 Task: Search one way flight ticket for 3 adults, 3 children in premium economy from Montrose: Montrose Regional Airport to Jacksonville: Albert J. Ellis Airport on 5-3-2023. Choice of flights is Spirit. Number of bags: 1 carry on bag. Price is upto 108000. Outbound departure time preference is 11:45.
Action: Mouse moved to (280, 120)
Screenshot: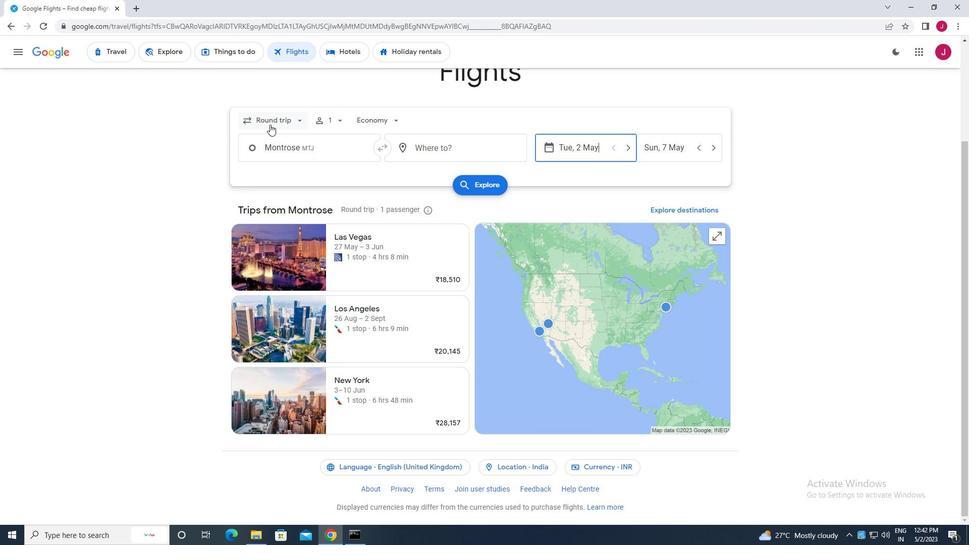 
Action: Mouse pressed left at (280, 120)
Screenshot: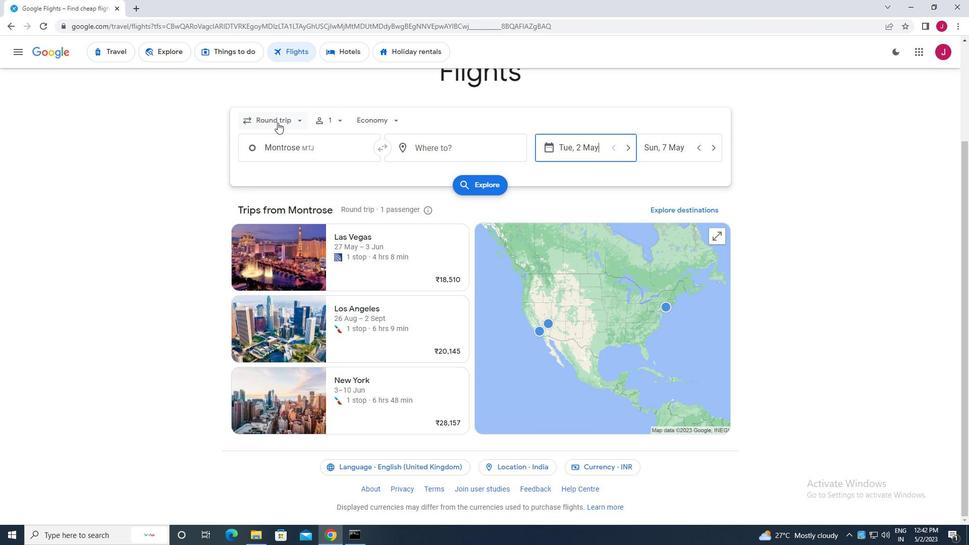 
Action: Mouse moved to (285, 166)
Screenshot: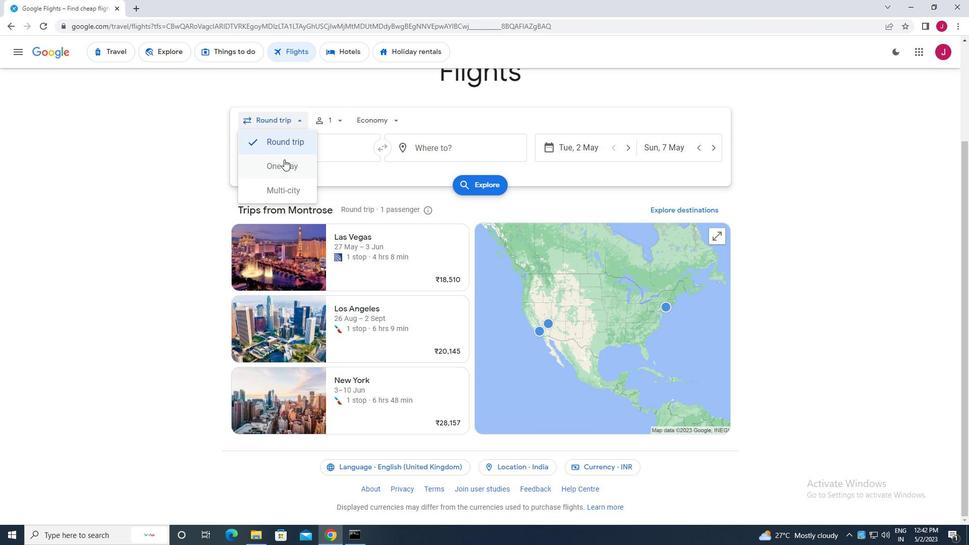 
Action: Mouse pressed left at (285, 166)
Screenshot: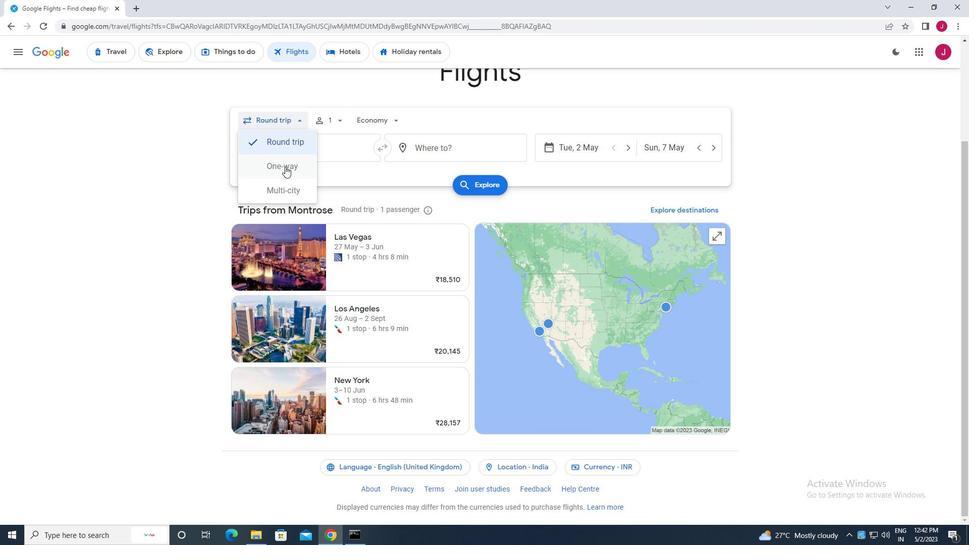 
Action: Mouse moved to (334, 119)
Screenshot: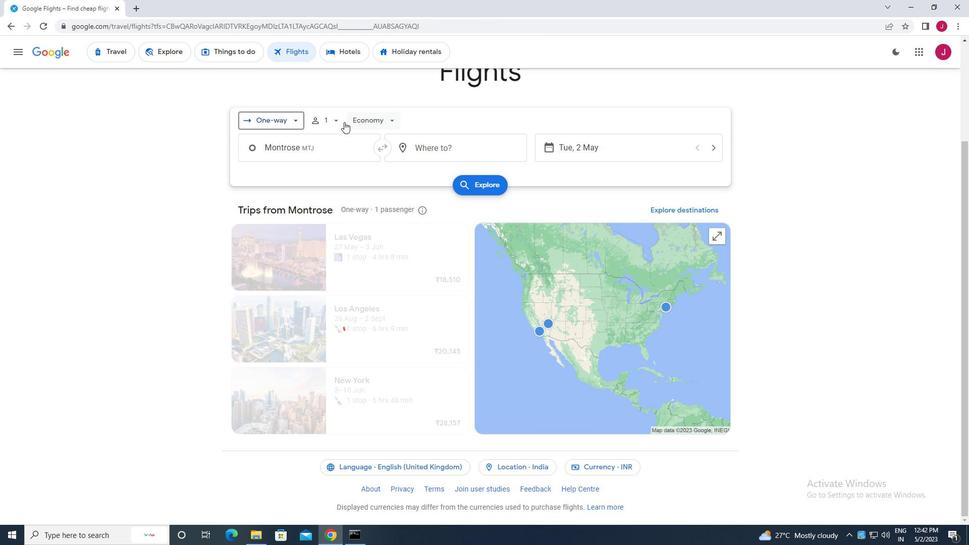 
Action: Mouse pressed left at (334, 119)
Screenshot: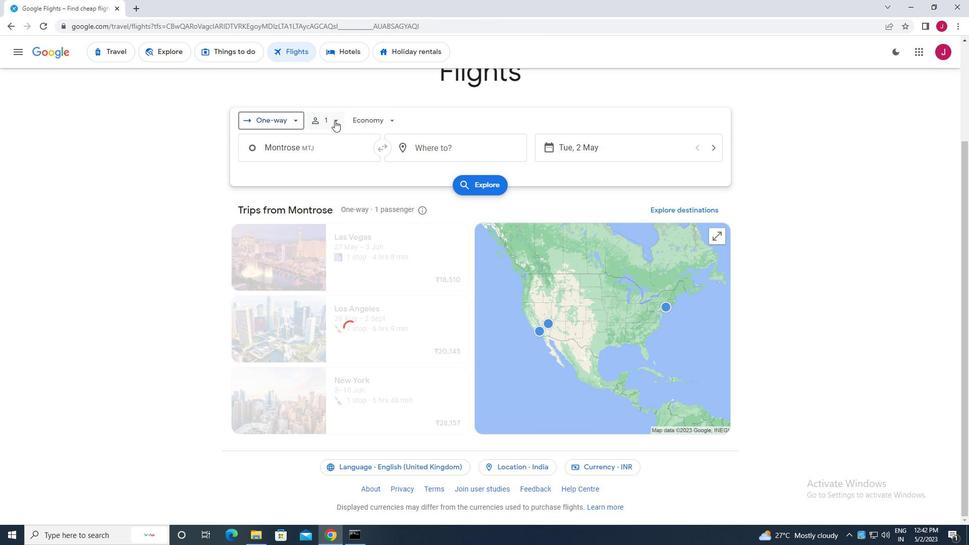 
Action: Mouse moved to (412, 148)
Screenshot: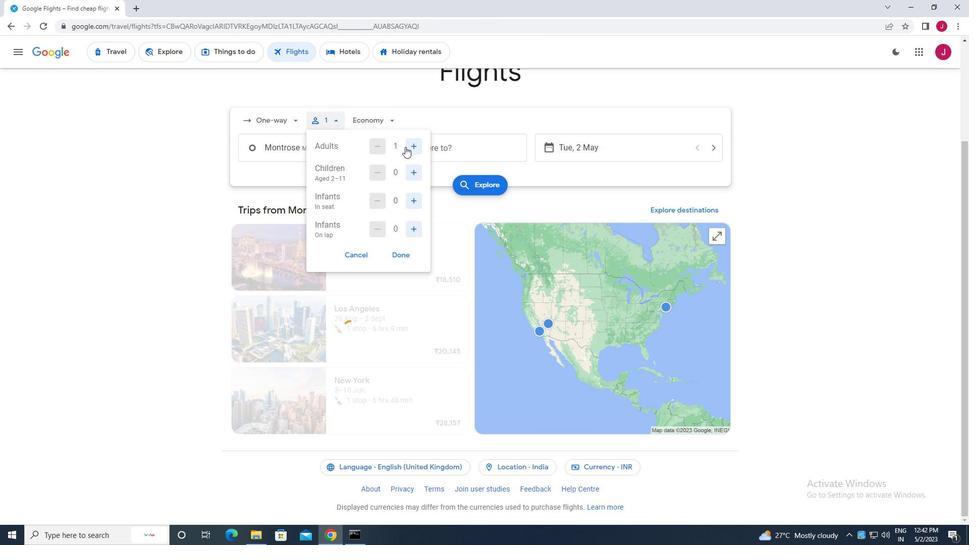 
Action: Mouse pressed left at (412, 148)
Screenshot: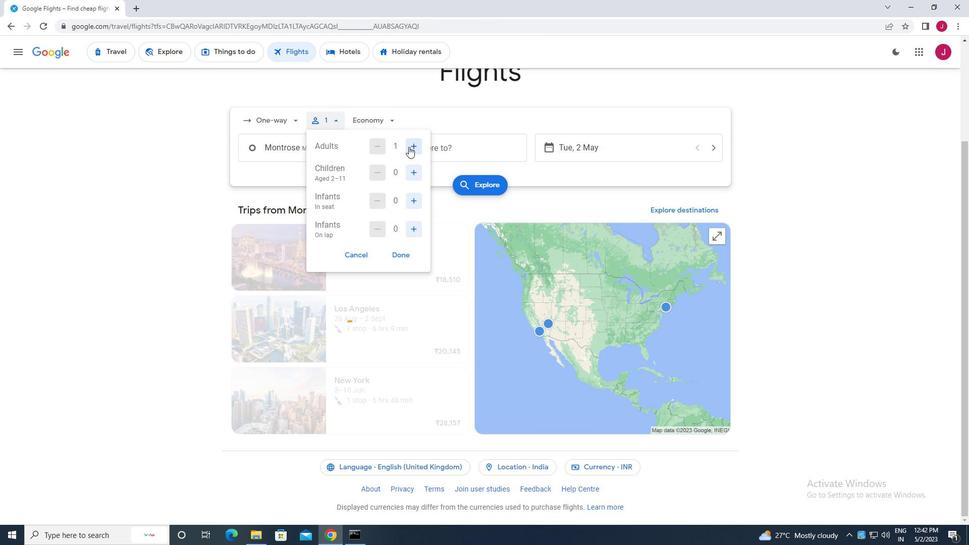 
Action: Mouse pressed left at (412, 148)
Screenshot: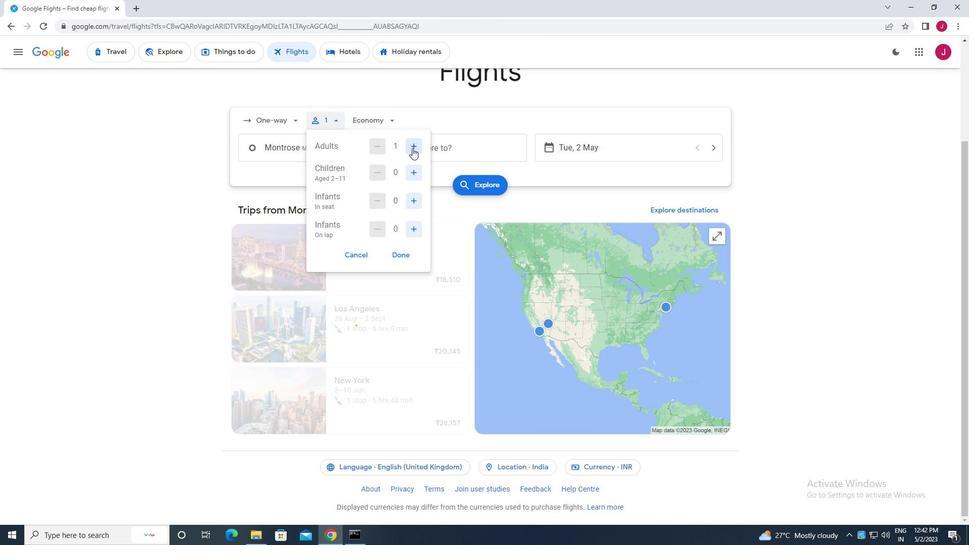 
Action: Mouse moved to (415, 173)
Screenshot: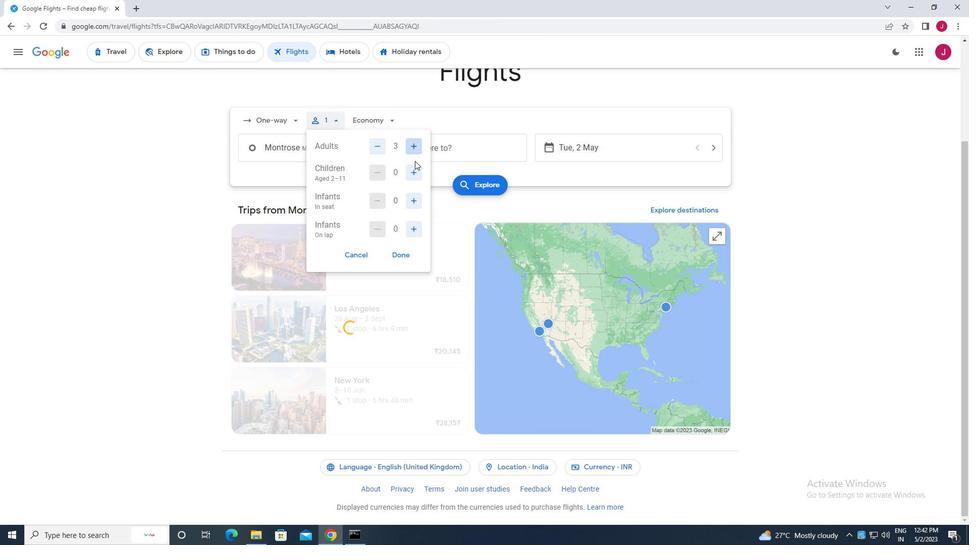 
Action: Mouse pressed left at (415, 173)
Screenshot: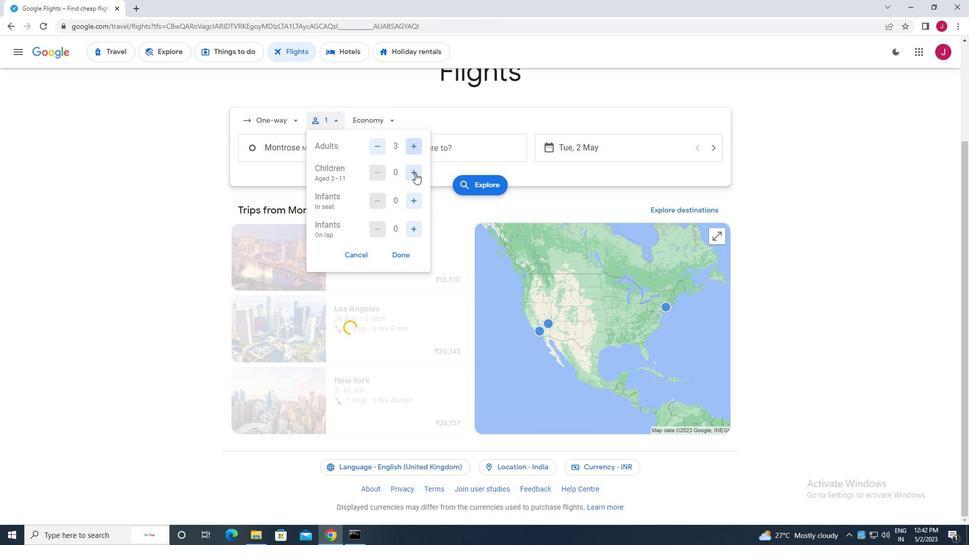 
Action: Mouse moved to (415, 173)
Screenshot: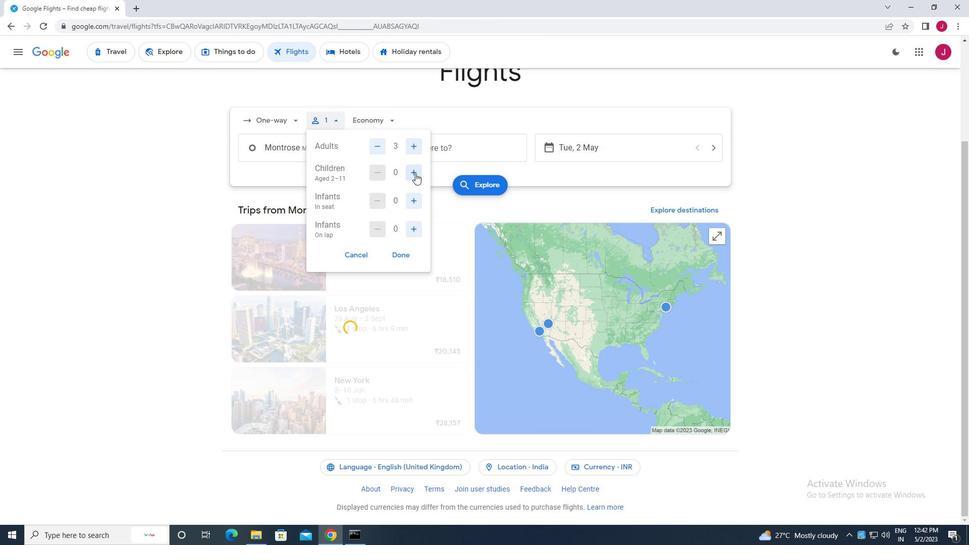 
Action: Mouse pressed left at (415, 173)
Screenshot: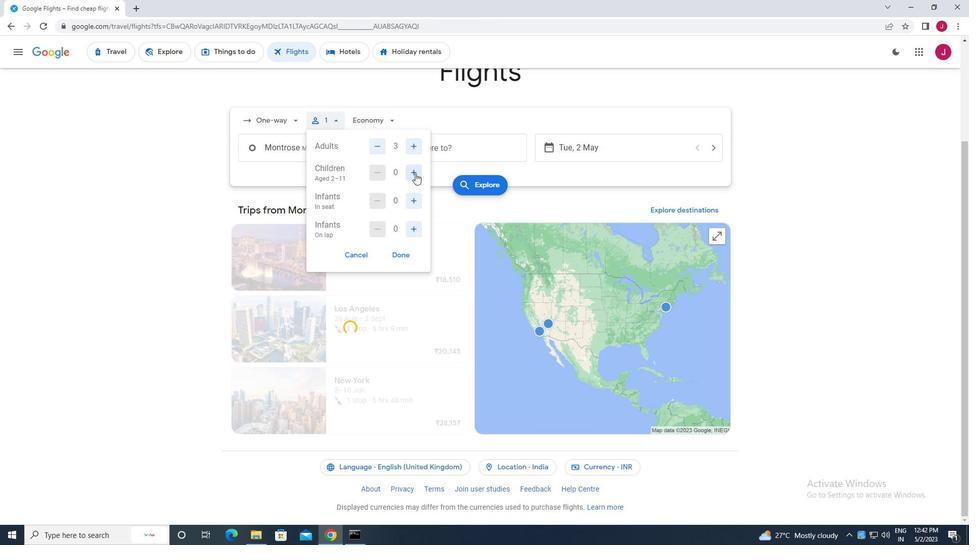 
Action: Mouse pressed left at (415, 173)
Screenshot: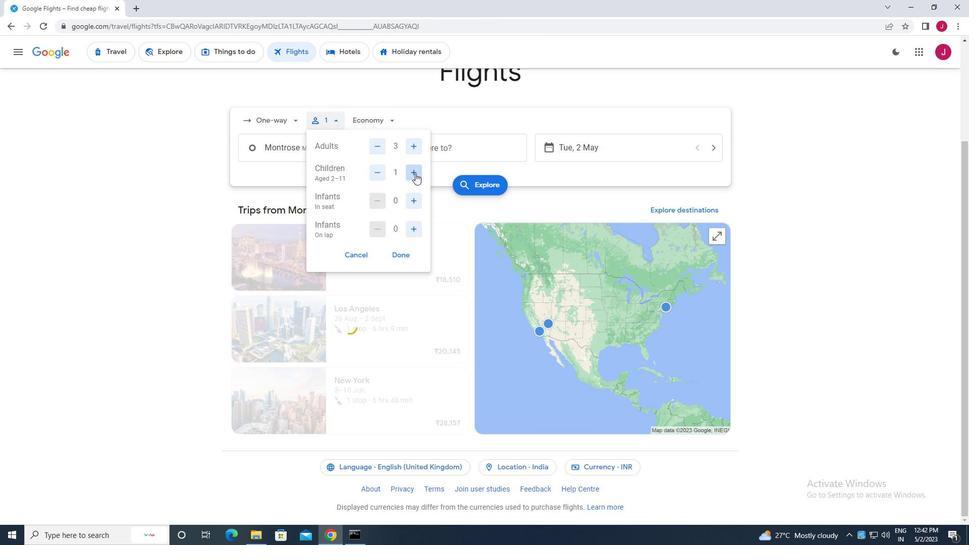 
Action: Mouse moved to (395, 255)
Screenshot: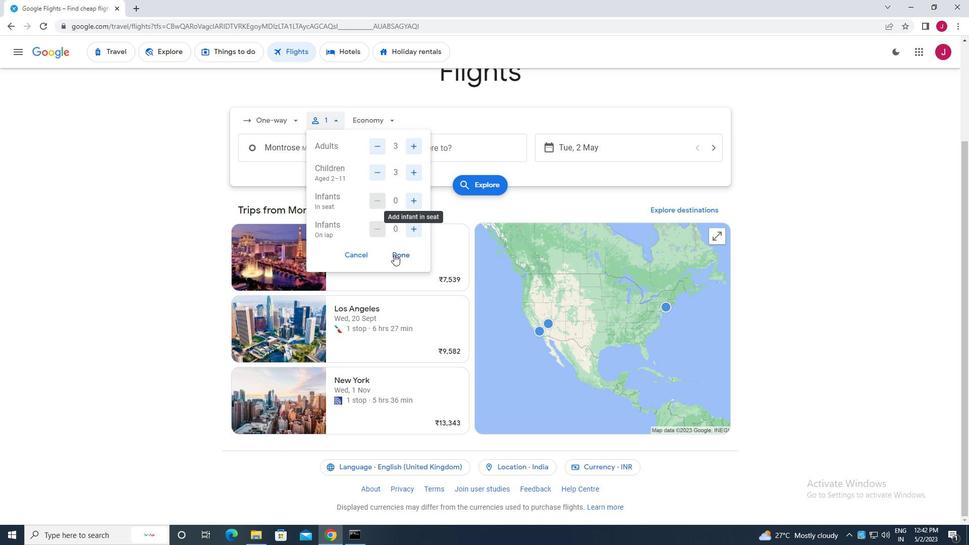 
Action: Mouse pressed left at (395, 255)
Screenshot: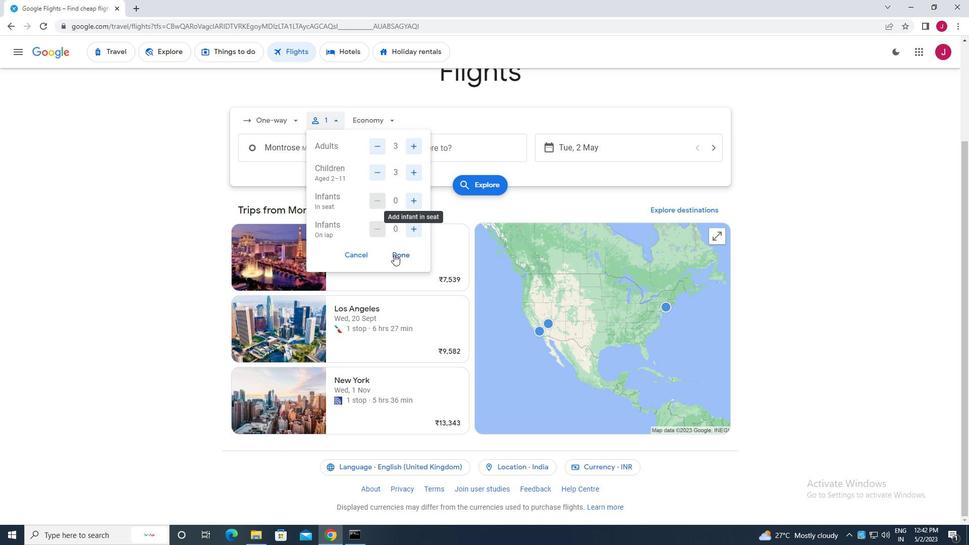 
Action: Mouse moved to (377, 121)
Screenshot: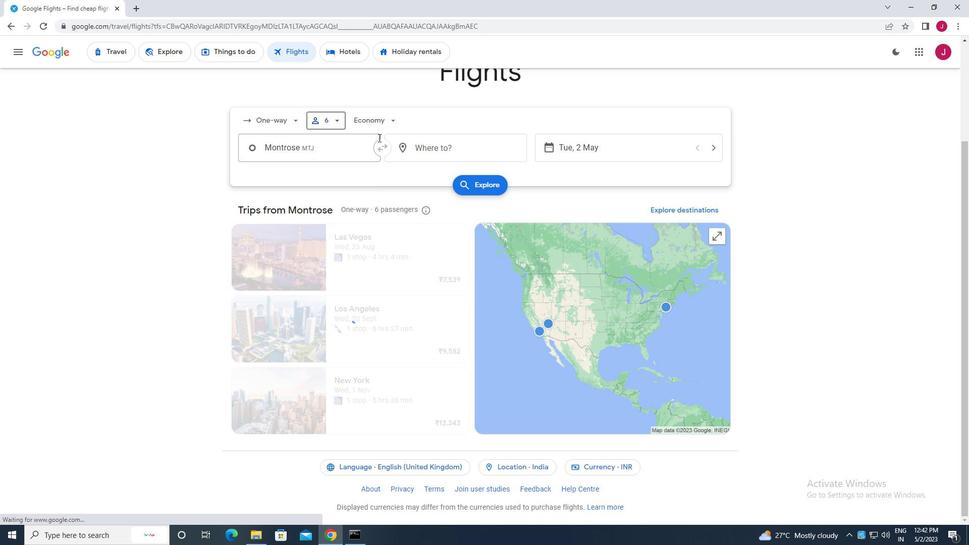 
Action: Mouse pressed left at (377, 121)
Screenshot: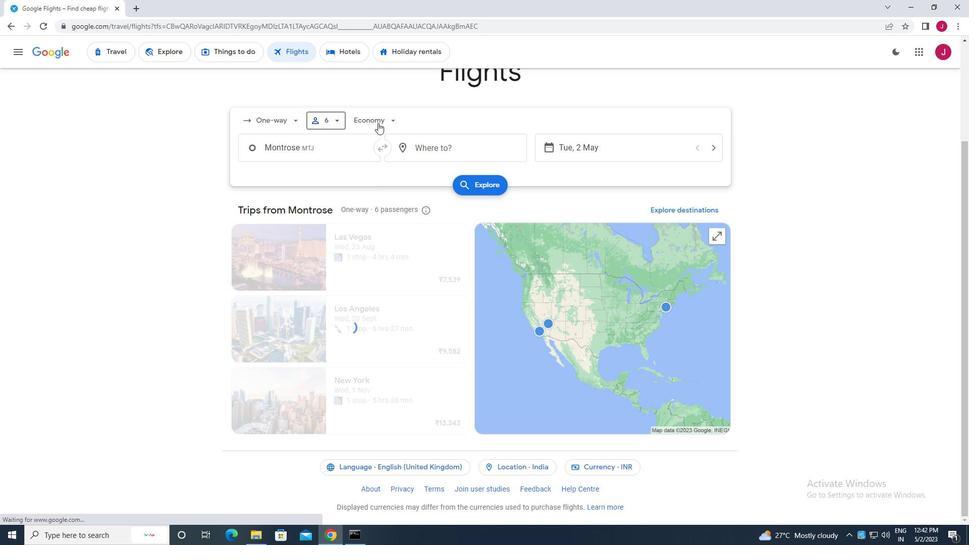 
Action: Mouse moved to (389, 164)
Screenshot: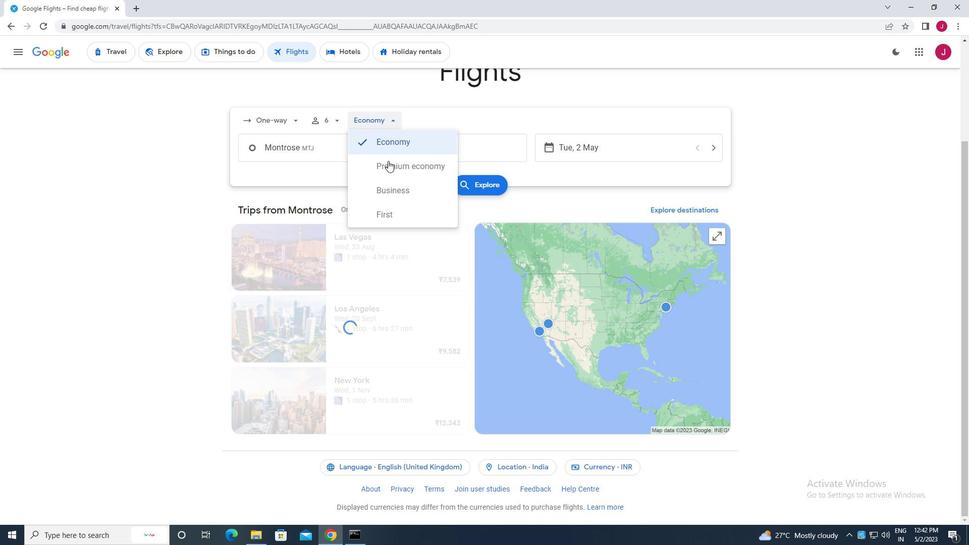 
Action: Mouse pressed left at (389, 164)
Screenshot: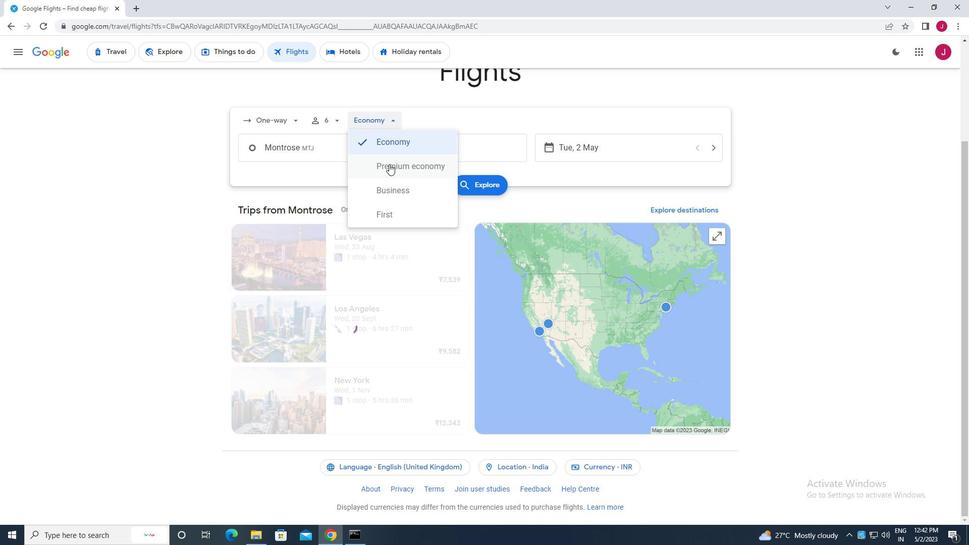 
Action: Mouse moved to (347, 147)
Screenshot: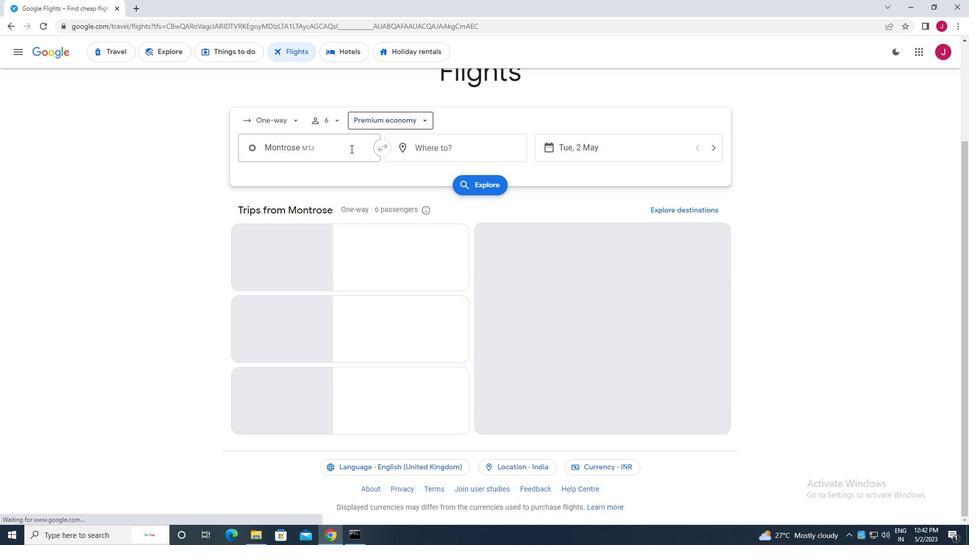
Action: Mouse pressed left at (347, 147)
Screenshot: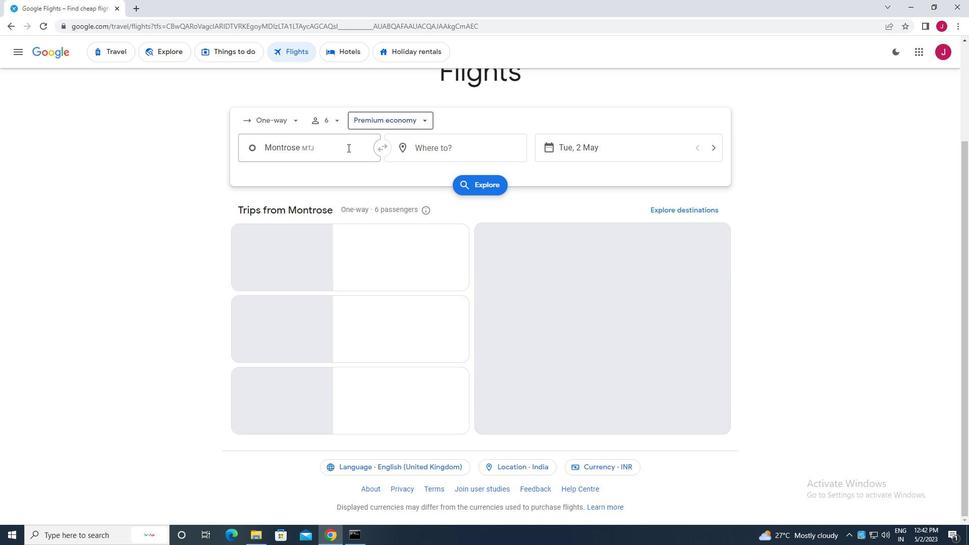
Action: Mouse moved to (347, 147)
Screenshot: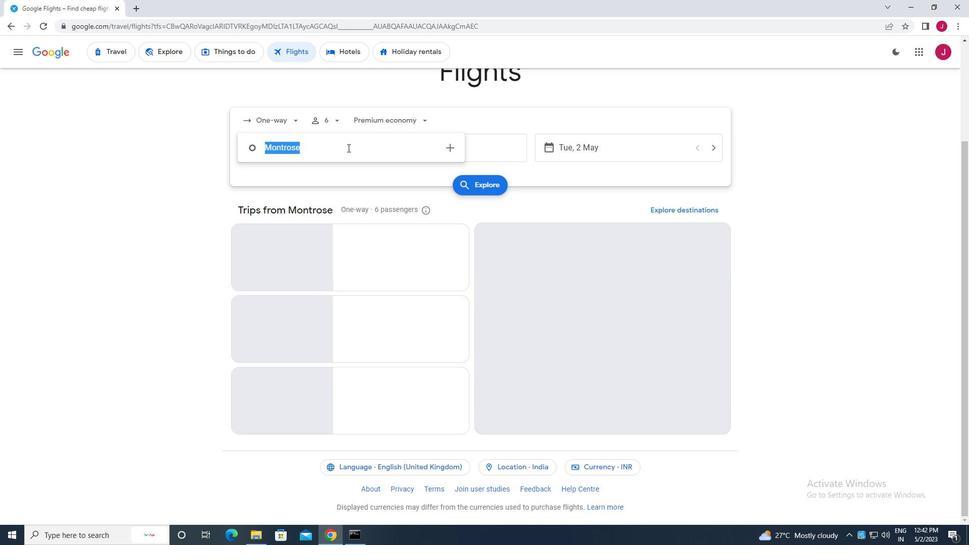 
Action: Key pressed montrose
Screenshot: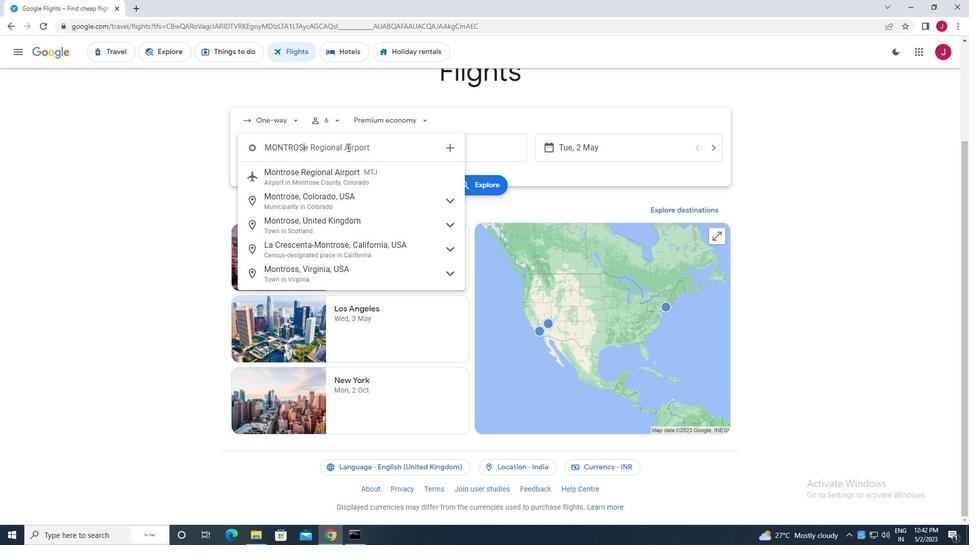 
Action: Mouse moved to (356, 178)
Screenshot: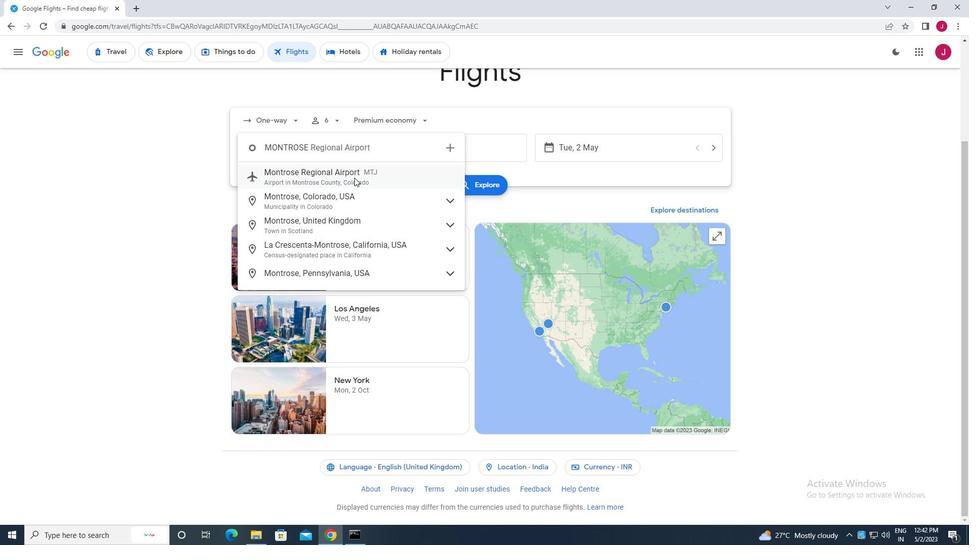 
Action: Mouse pressed left at (356, 178)
Screenshot: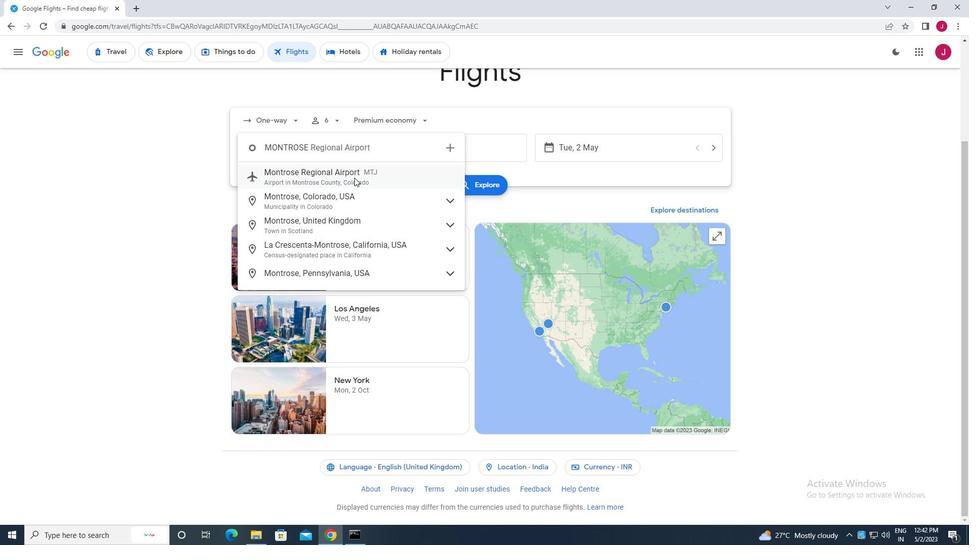 
Action: Mouse moved to (438, 145)
Screenshot: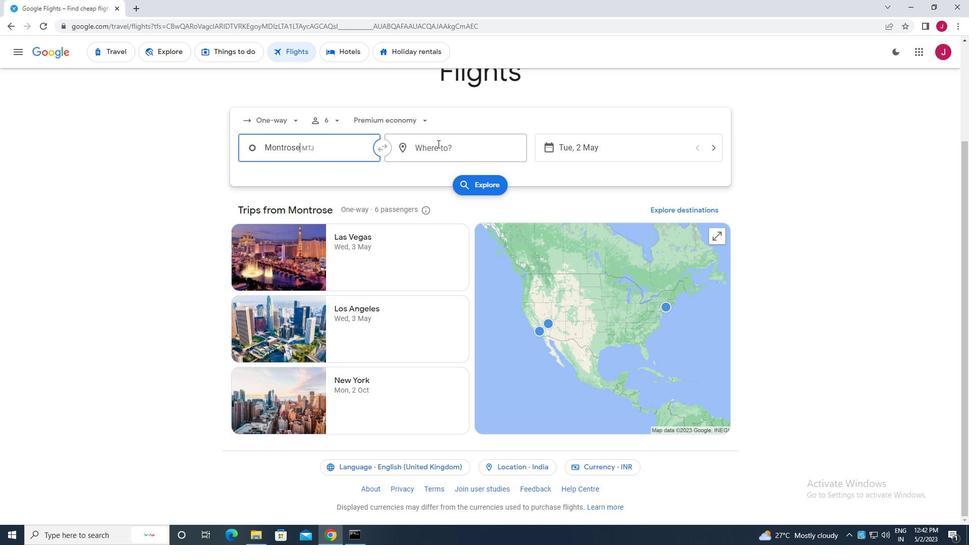
Action: Mouse pressed left at (438, 145)
Screenshot: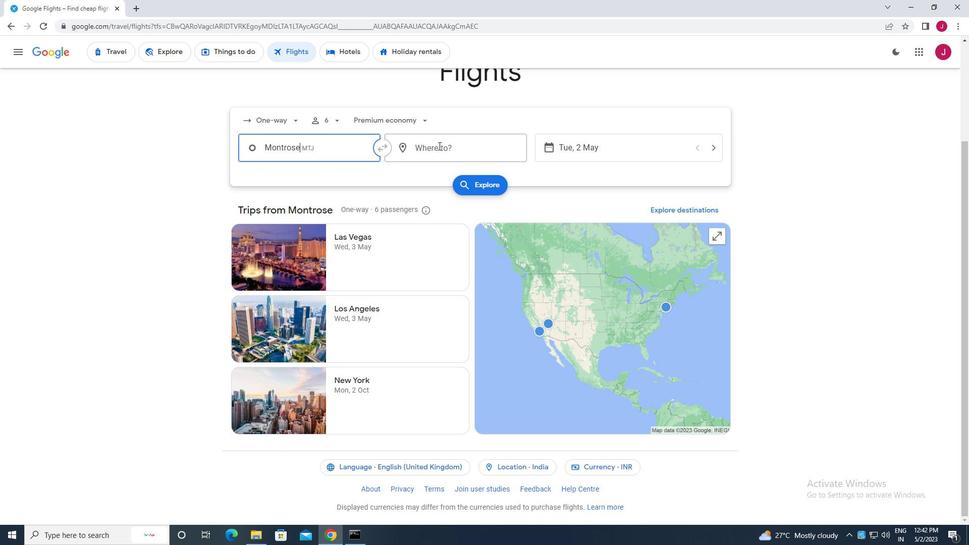 
Action: Key pressed albert<Key.space>
Screenshot: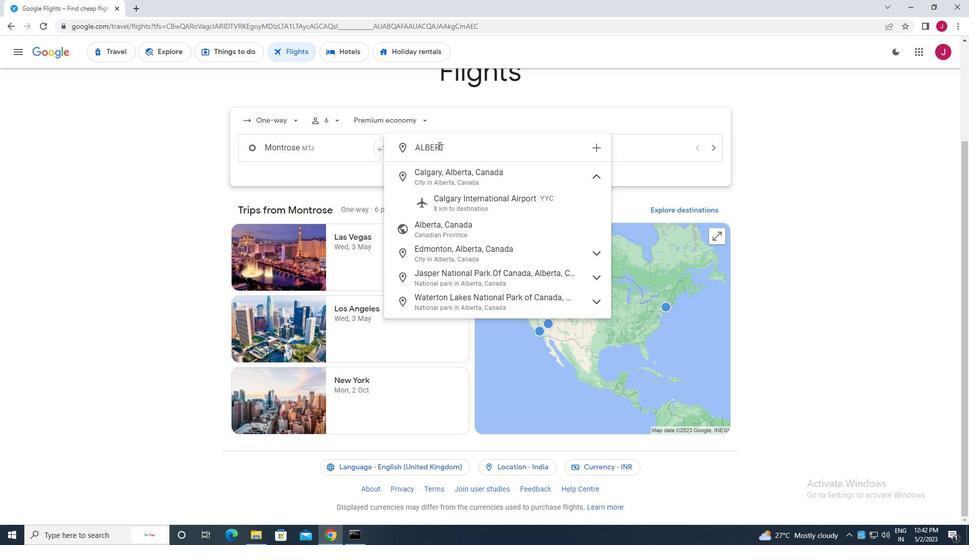 
Action: Mouse moved to (469, 181)
Screenshot: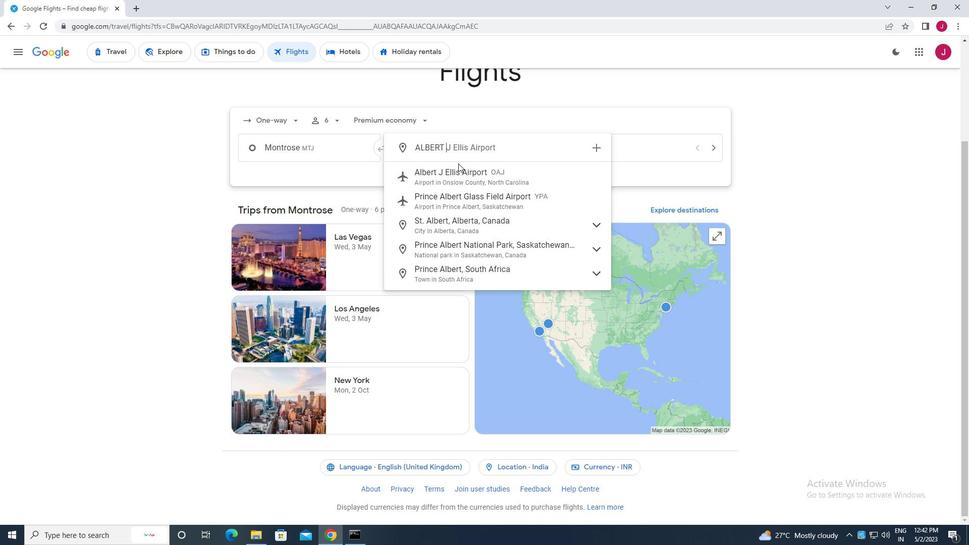 
Action: Mouse pressed left at (469, 181)
Screenshot: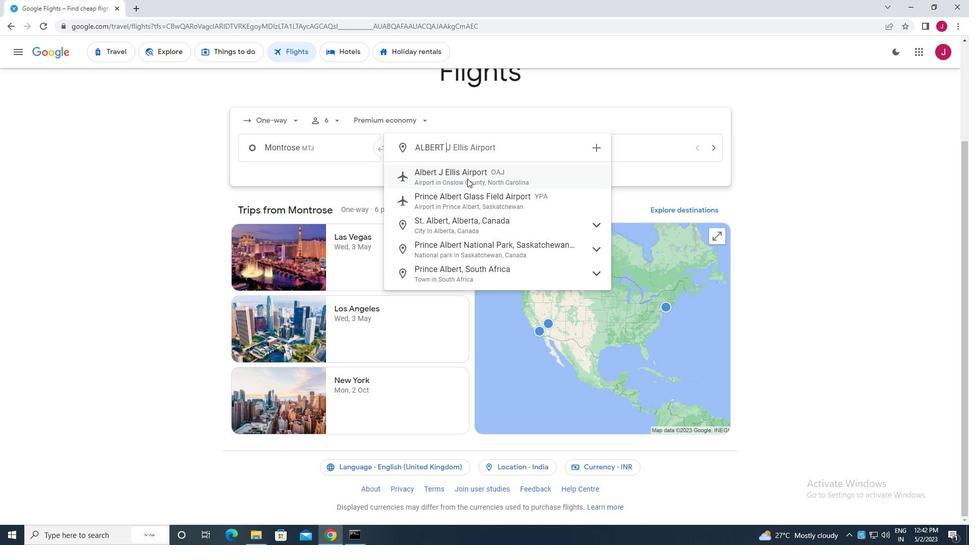 
Action: Mouse moved to (583, 154)
Screenshot: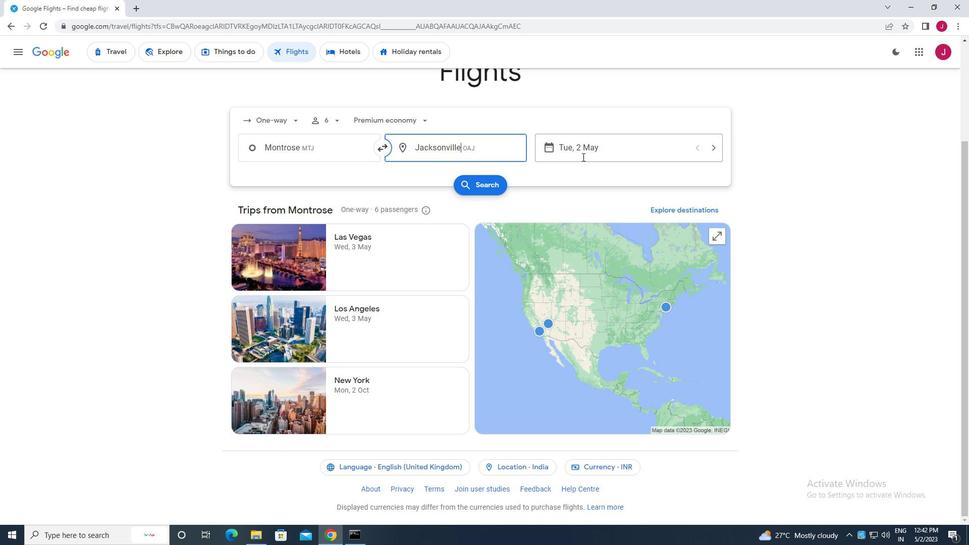 
Action: Mouse pressed left at (583, 154)
Screenshot: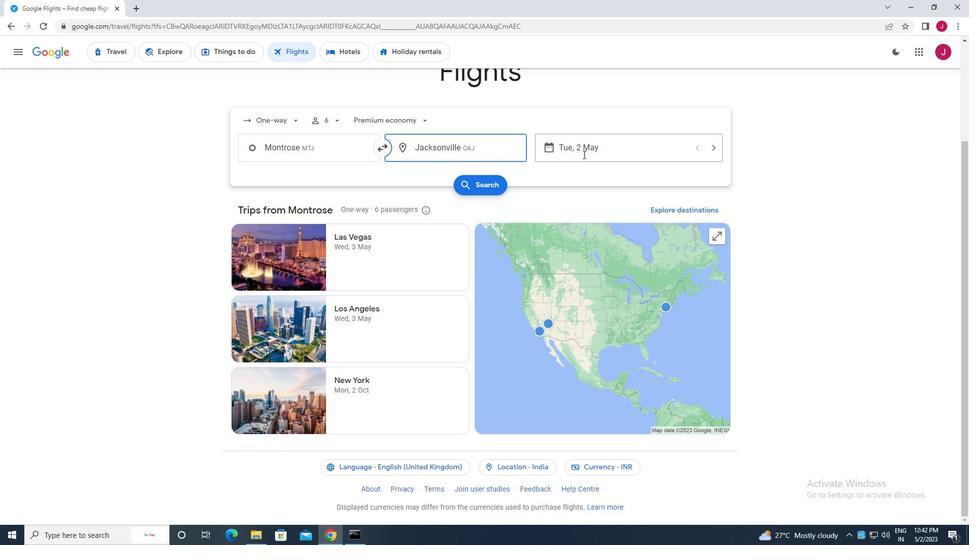 
Action: Mouse moved to (438, 230)
Screenshot: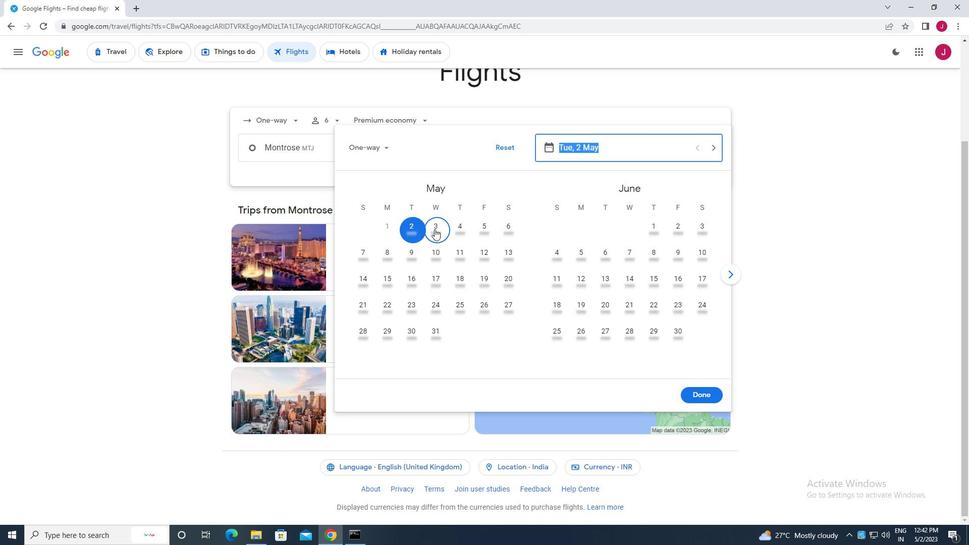 
Action: Mouse pressed left at (438, 230)
Screenshot: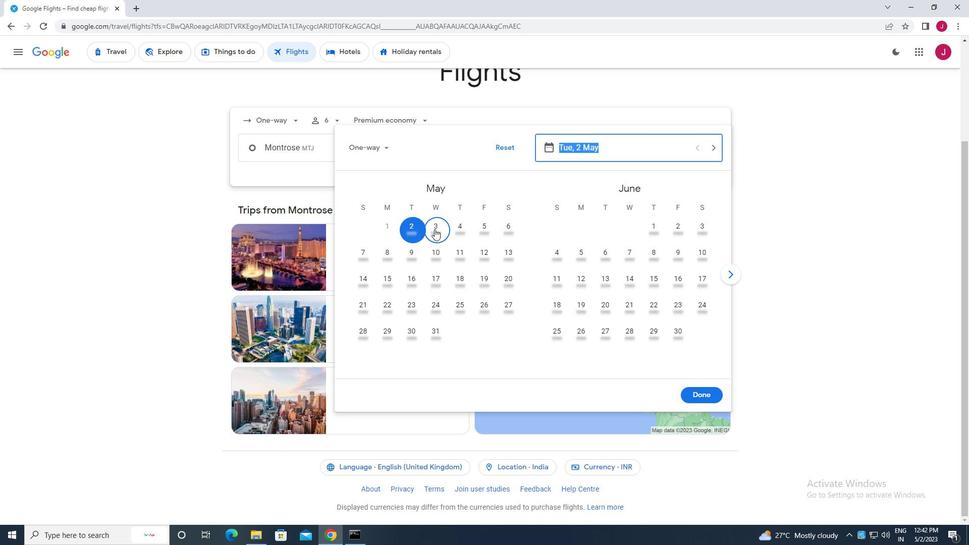 
Action: Mouse moved to (699, 398)
Screenshot: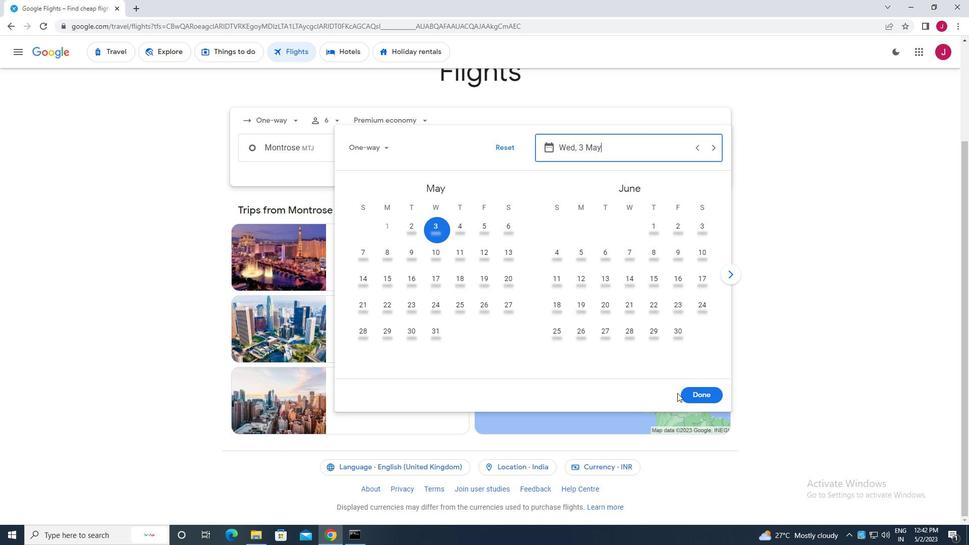 
Action: Mouse pressed left at (699, 398)
Screenshot: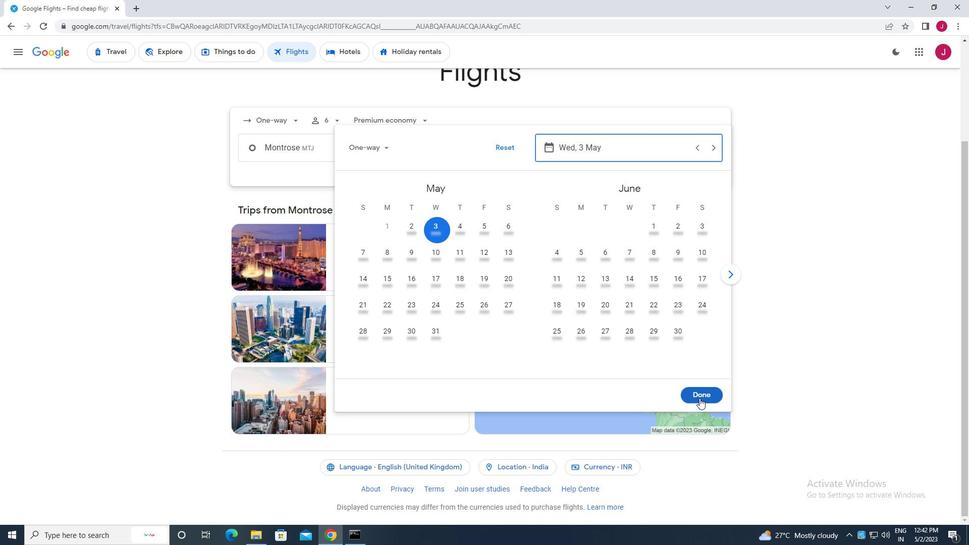
Action: Mouse moved to (496, 184)
Screenshot: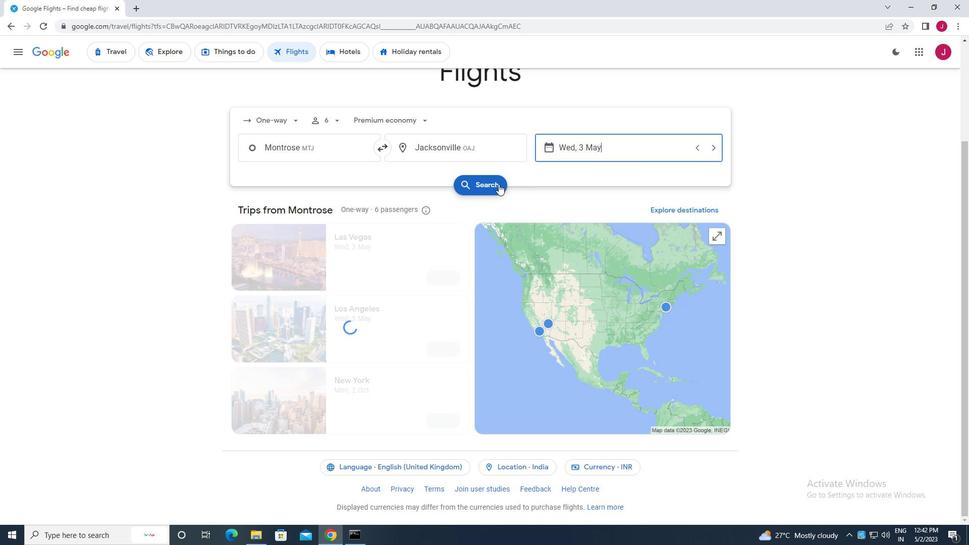 
Action: Mouse pressed left at (496, 184)
Screenshot: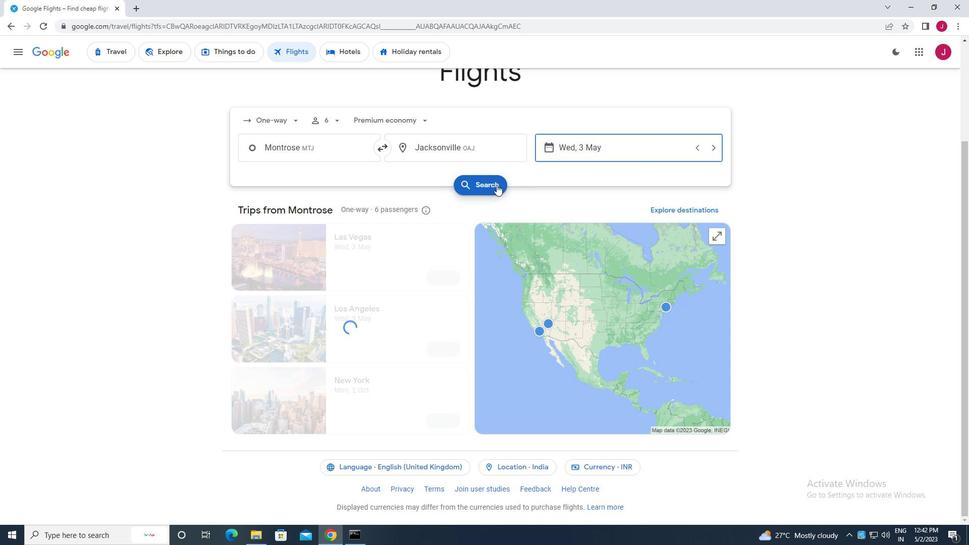 
Action: Mouse moved to (265, 146)
Screenshot: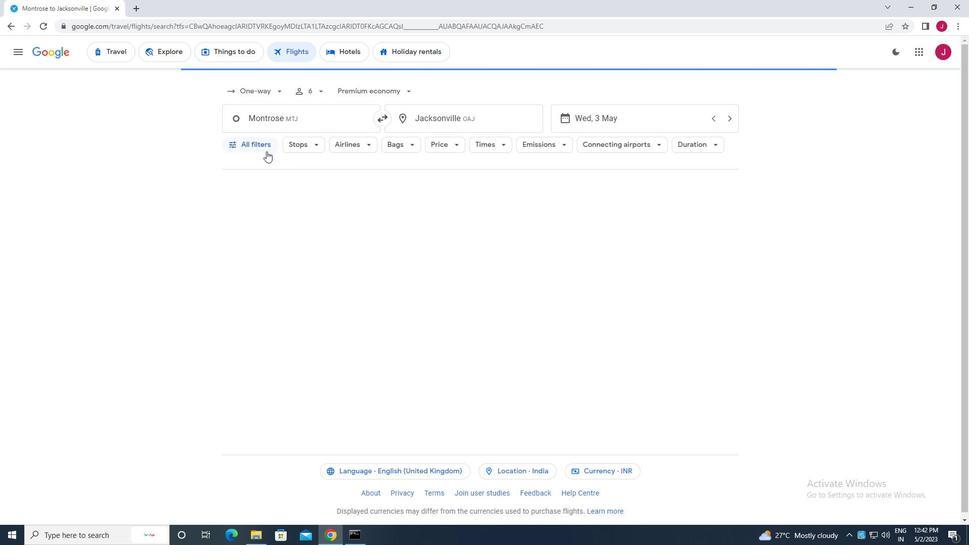
Action: Mouse pressed left at (265, 146)
Screenshot: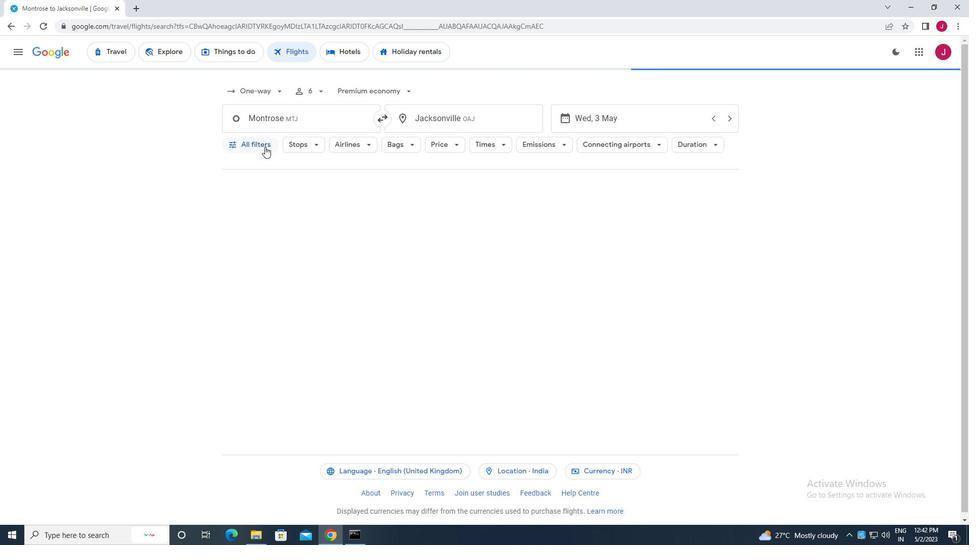 
Action: Mouse moved to (297, 226)
Screenshot: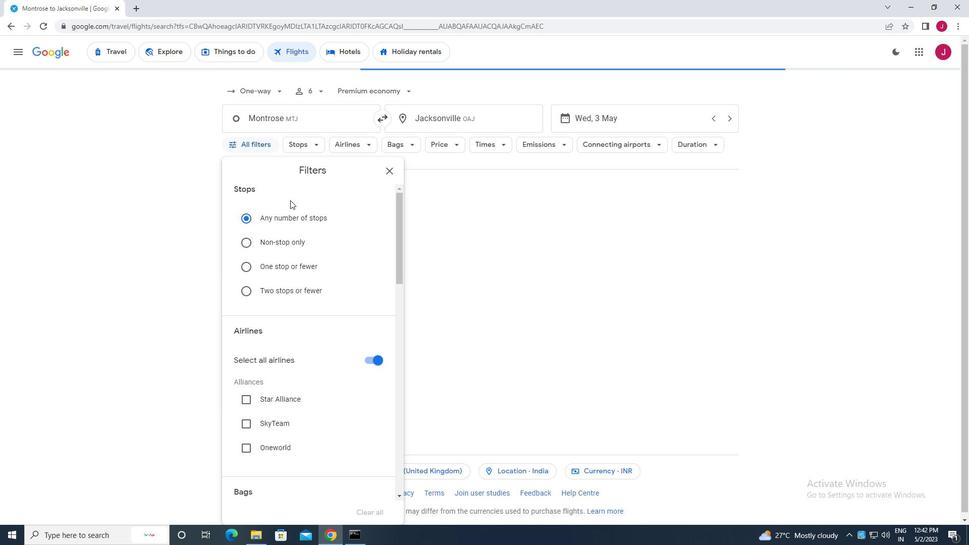 
Action: Mouse scrolled (297, 226) with delta (0, 0)
Screenshot: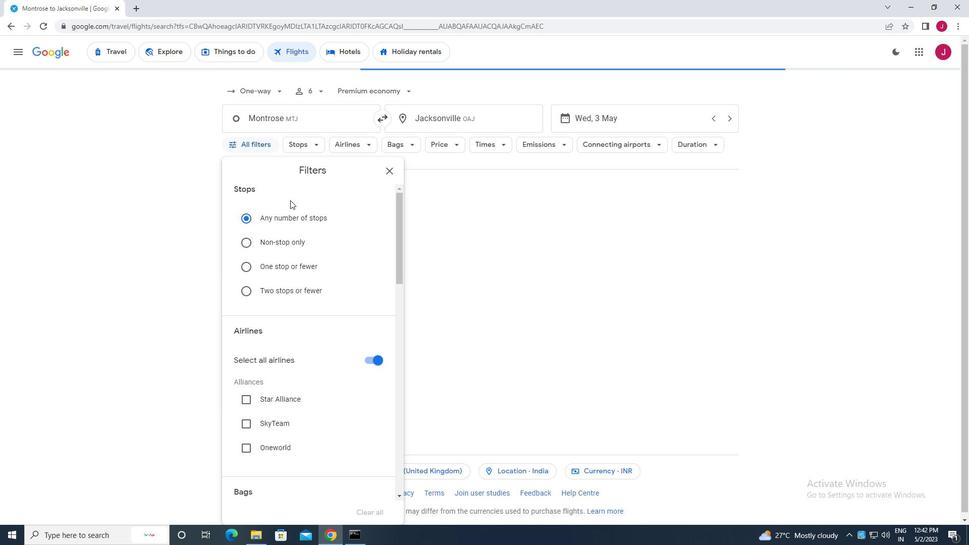 
Action: Mouse moved to (297, 229)
Screenshot: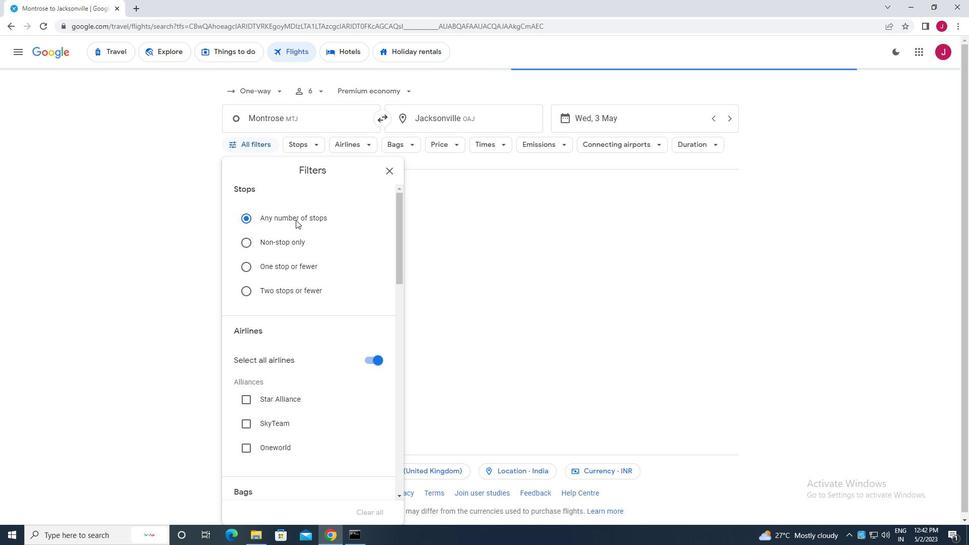 
Action: Mouse scrolled (297, 228) with delta (0, 0)
Screenshot: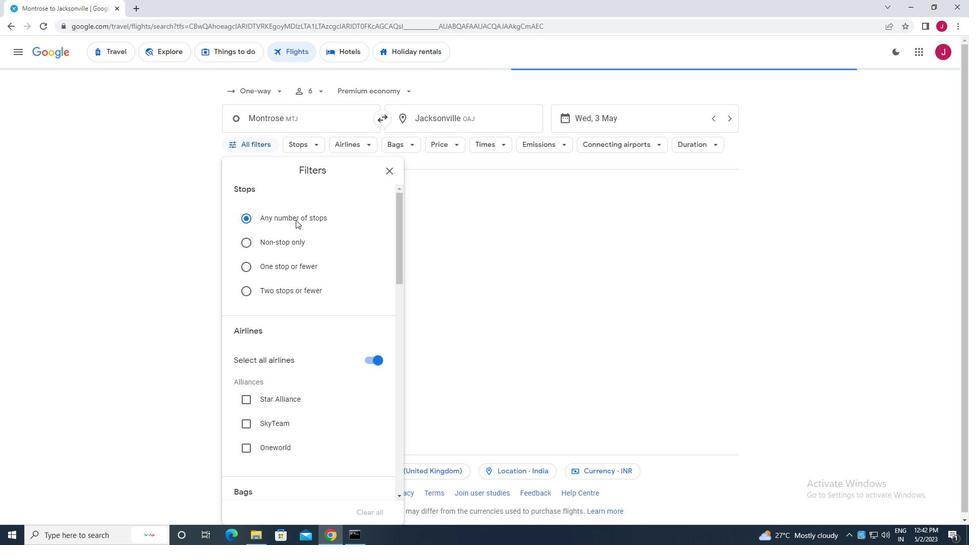 
Action: Mouse moved to (298, 231)
Screenshot: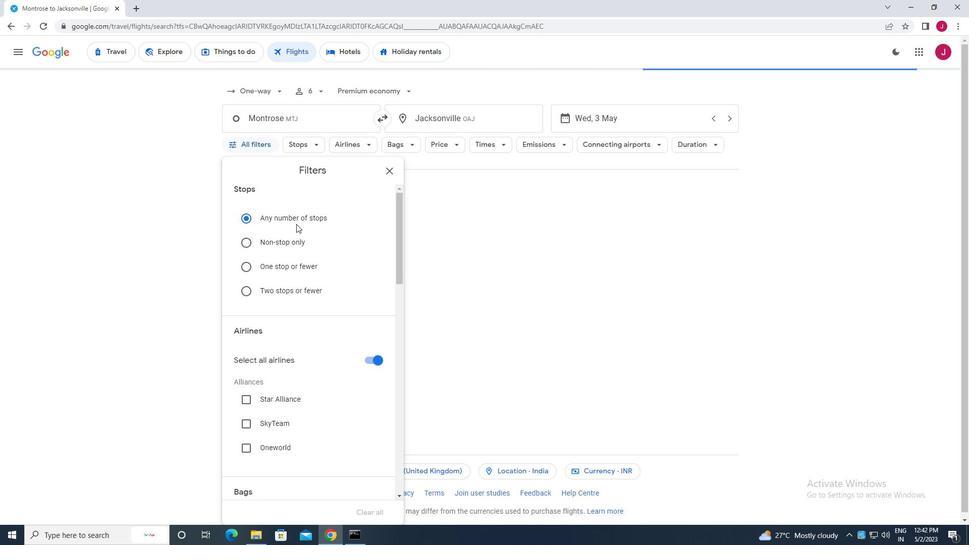 
Action: Mouse scrolled (298, 230) with delta (0, 0)
Screenshot: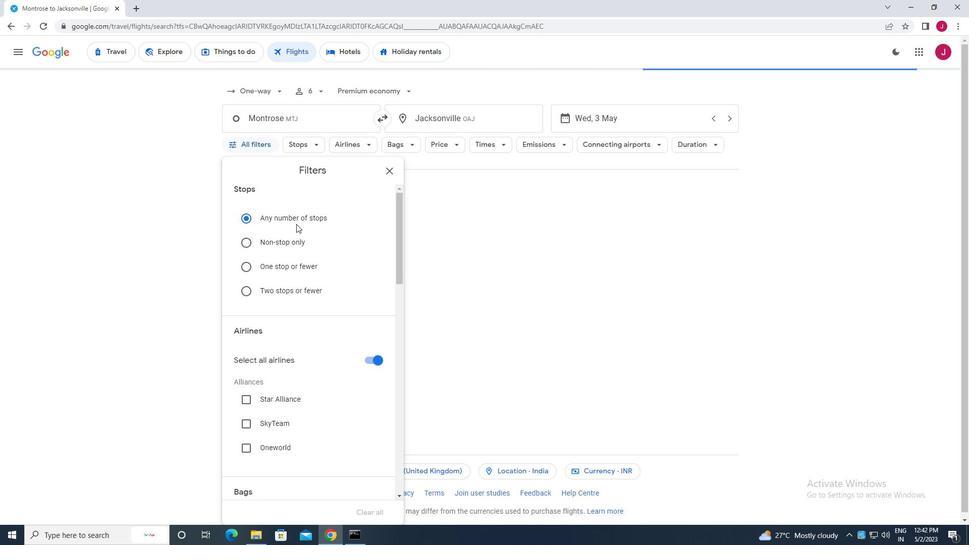 
Action: Mouse moved to (371, 206)
Screenshot: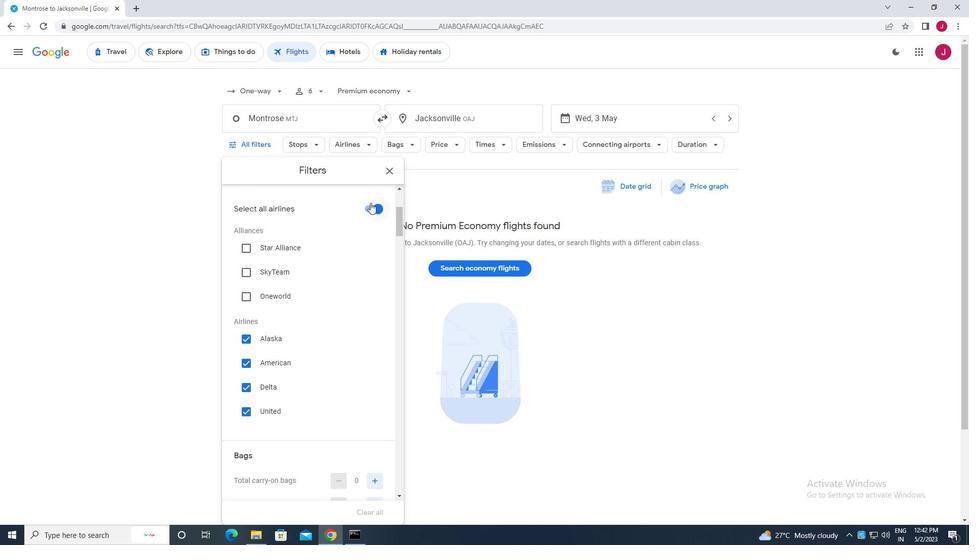 
Action: Mouse pressed left at (371, 206)
Screenshot: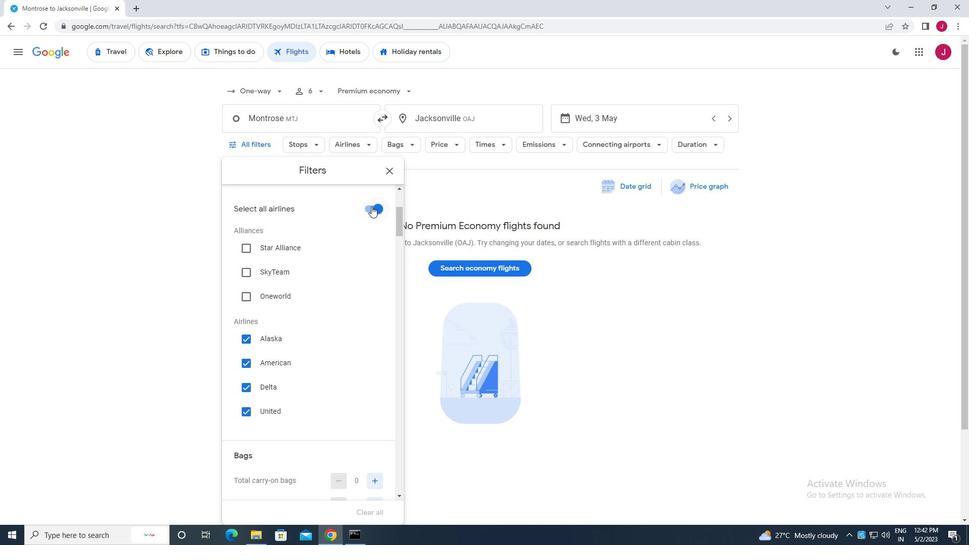 
Action: Mouse moved to (360, 216)
Screenshot: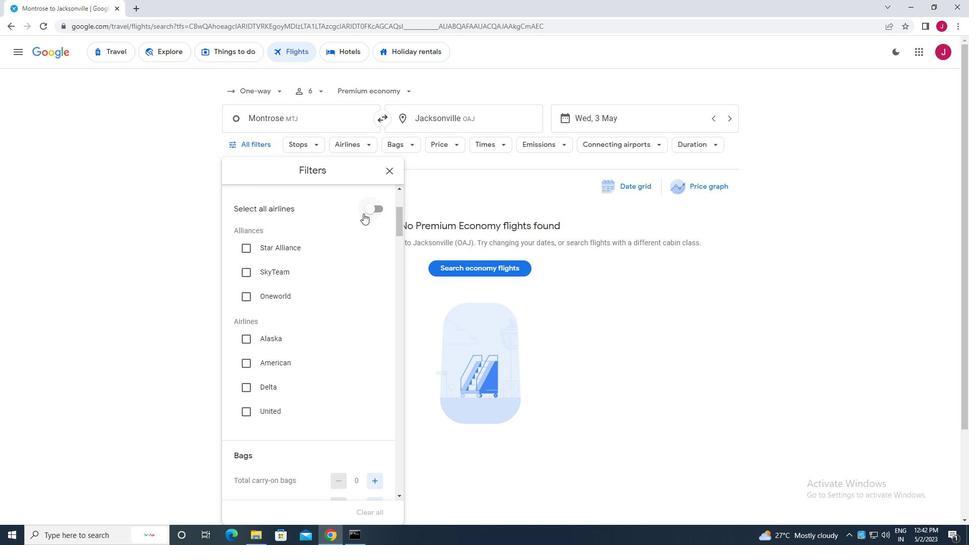 
Action: Mouse scrolled (360, 215) with delta (0, 0)
Screenshot: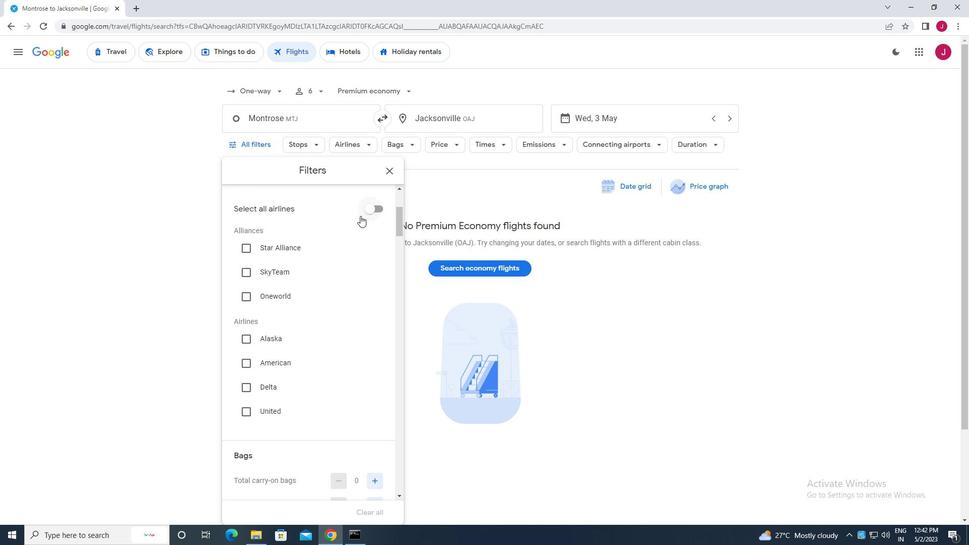 
Action: Mouse scrolled (360, 215) with delta (0, 0)
Screenshot: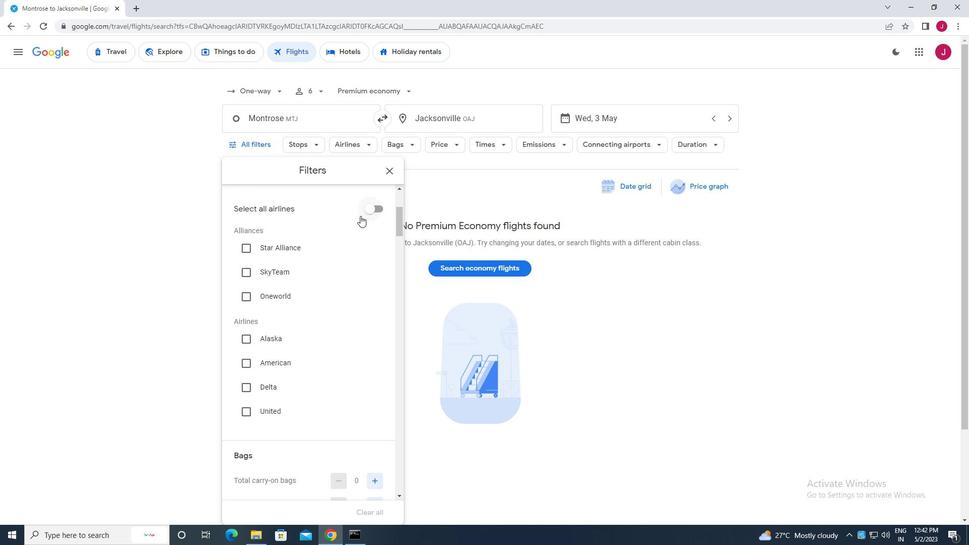 
Action: Mouse moved to (360, 217)
Screenshot: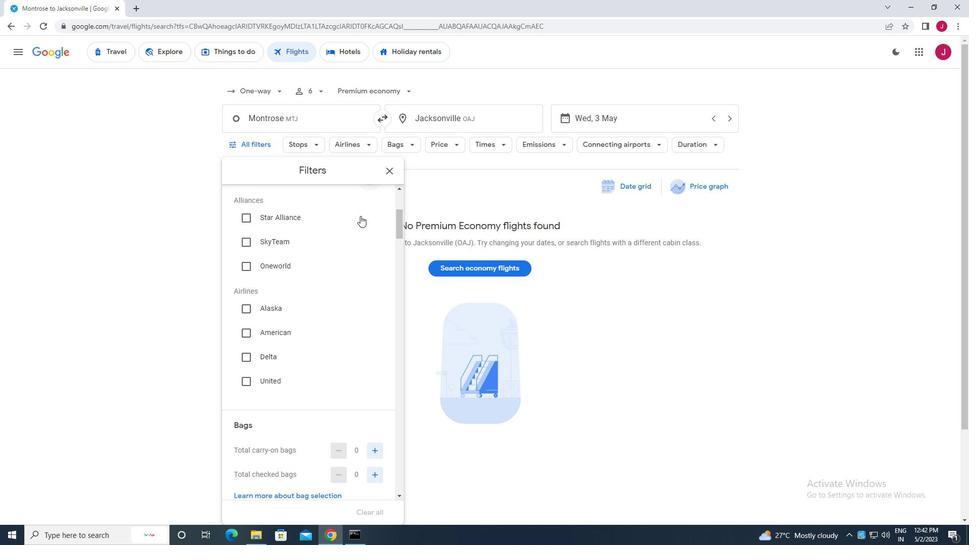 
Action: Mouse scrolled (360, 216) with delta (0, 0)
Screenshot: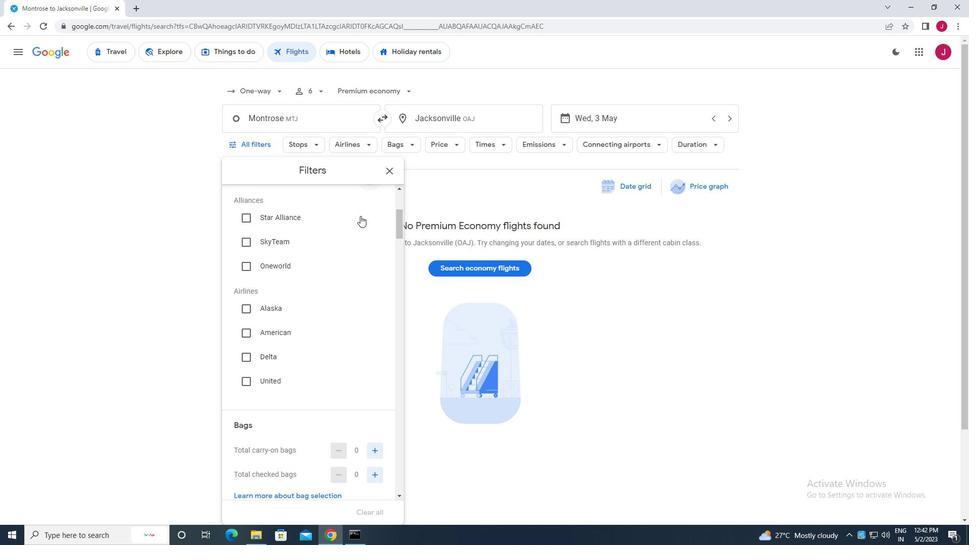 
Action: Mouse moved to (342, 257)
Screenshot: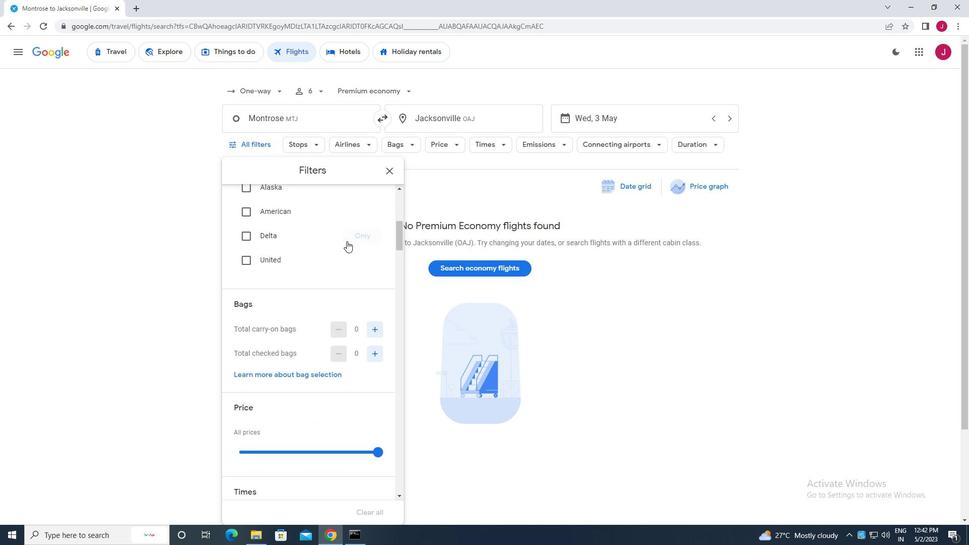 
Action: Mouse scrolled (342, 258) with delta (0, 0)
Screenshot: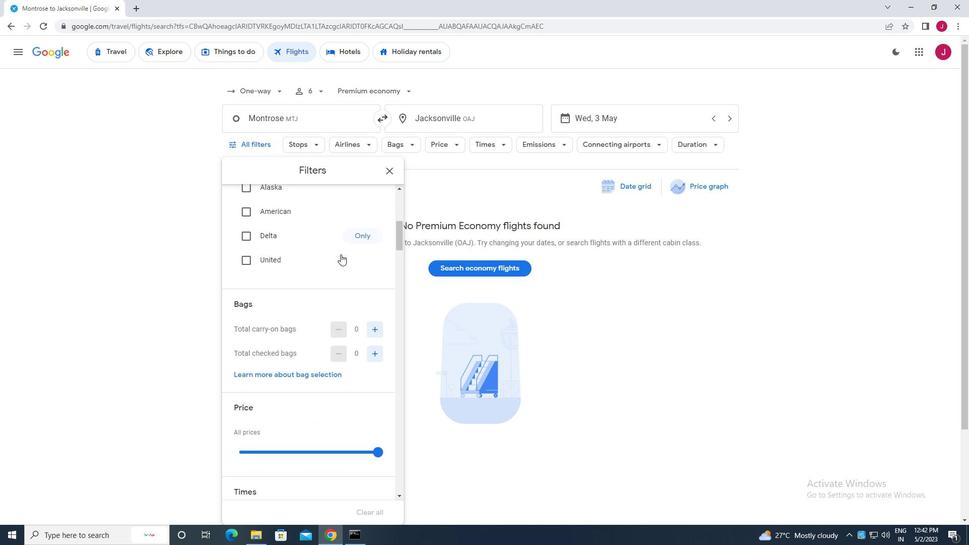
Action: Mouse scrolled (342, 258) with delta (0, 0)
Screenshot: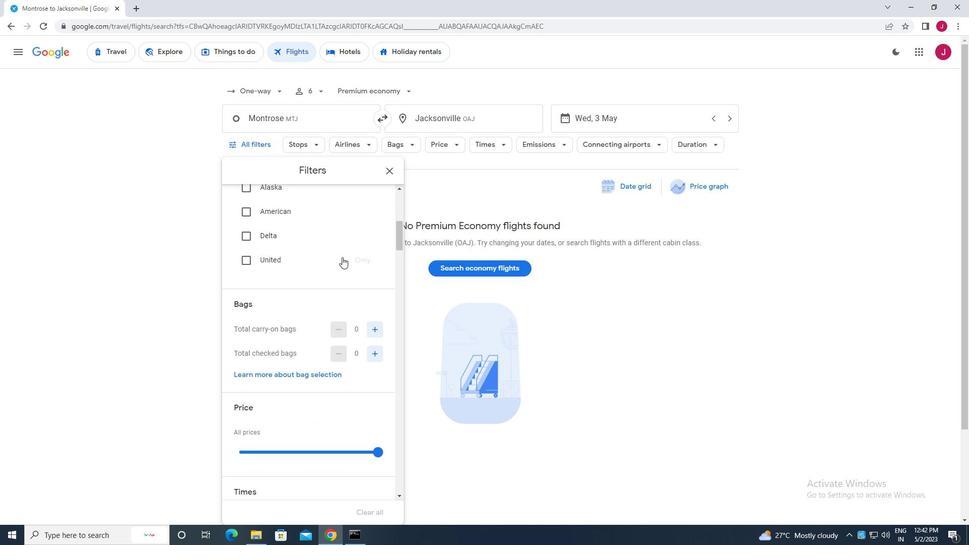 
Action: Mouse scrolled (342, 258) with delta (0, 0)
Screenshot: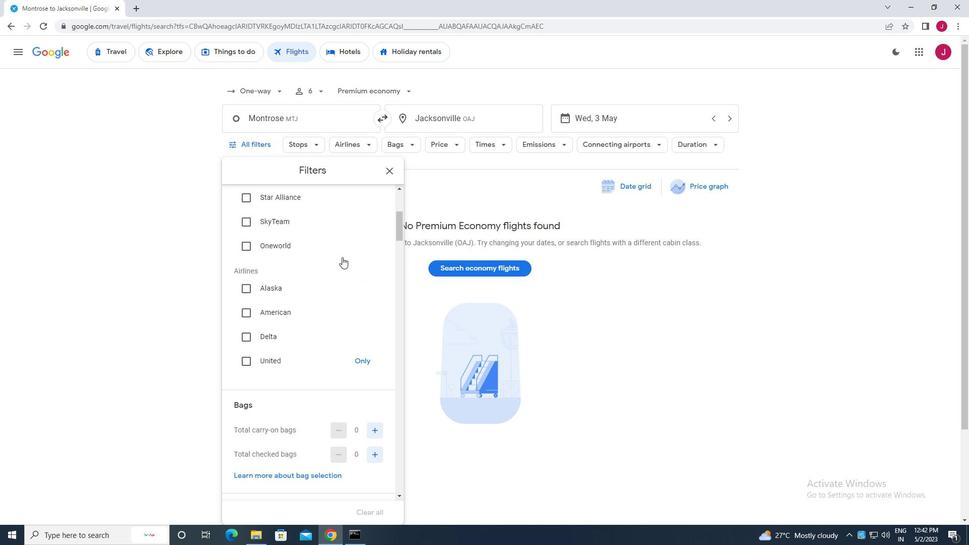 
Action: Mouse scrolled (342, 258) with delta (0, 0)
Screenshot: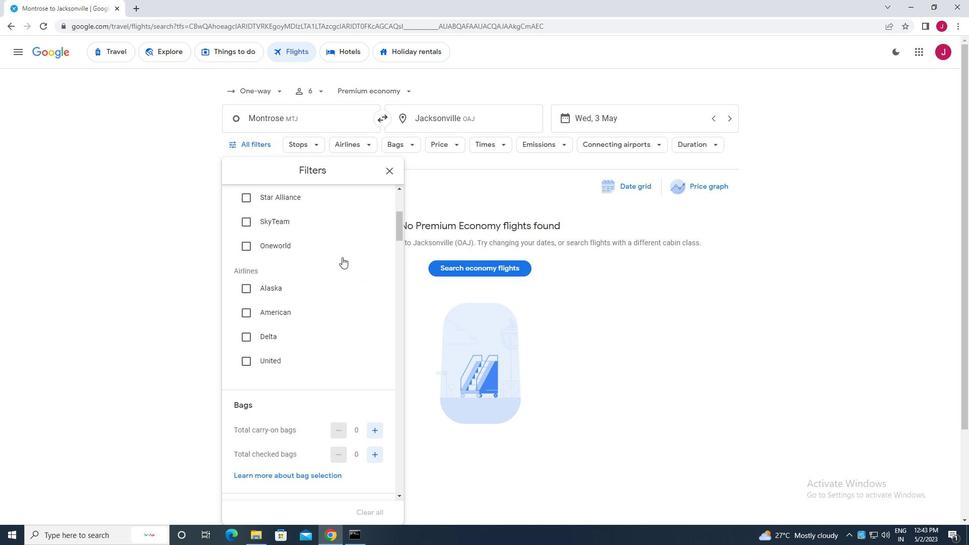 
Action: Mouse scrolled (342, 257) with delta (0, 0)
Screenshot: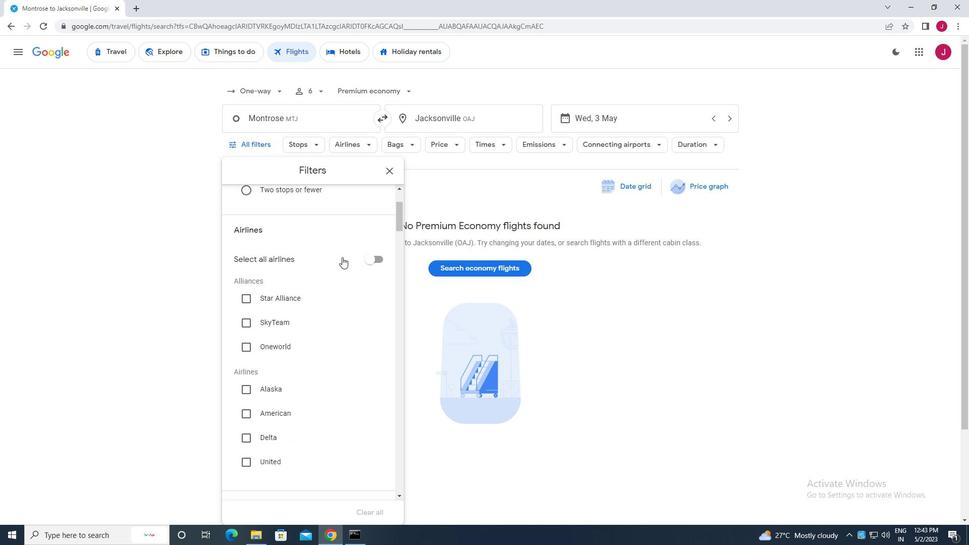 
Action: Mouse scrolled (342, 257) with delta (0, 0)
Screenshot: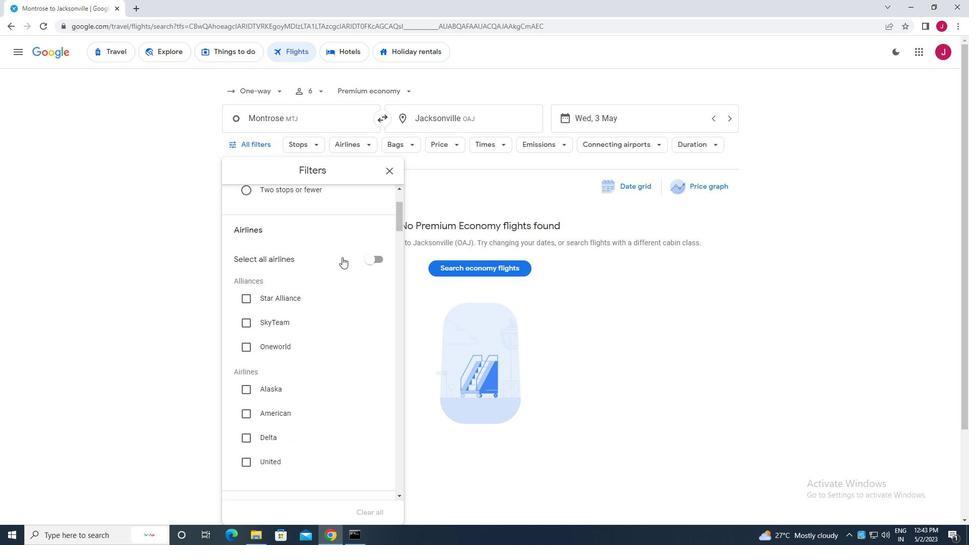 
Action: Mouse scrolled (342, 257) with delta (0, 0)
Screenshot: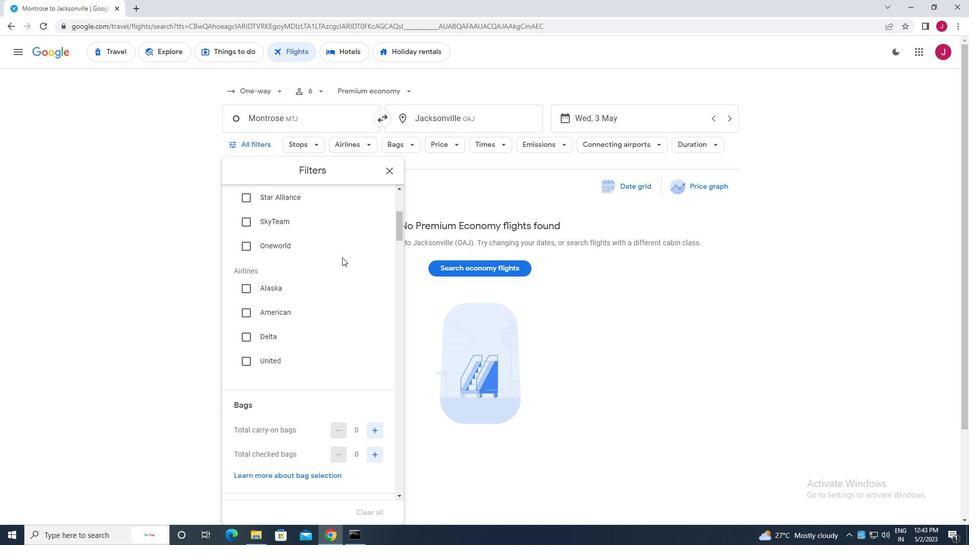 
Action: Mouse scrolled (342, 257) with delta (0, 0)
Screenshot: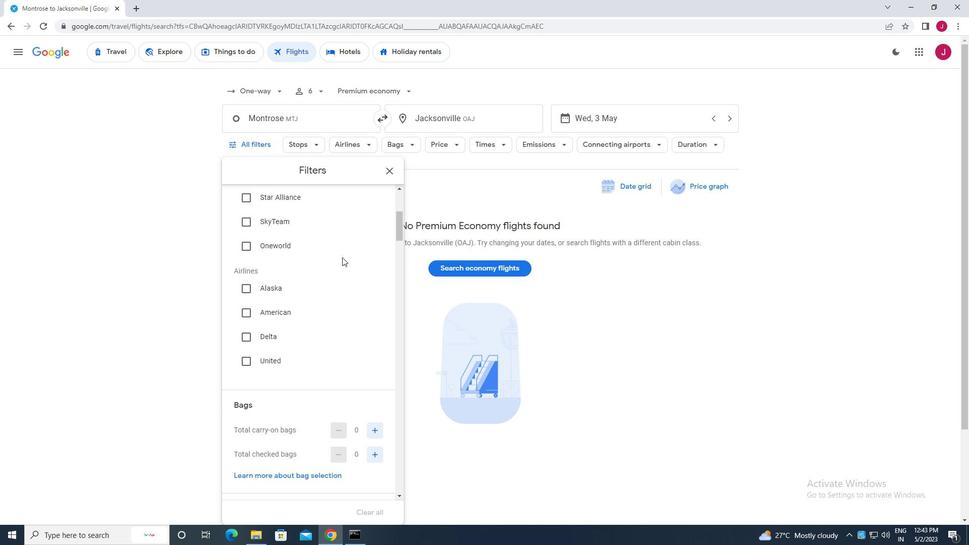 
Action: Mouse scrolled (342, 257) with delta (0, 0)
Screenshot: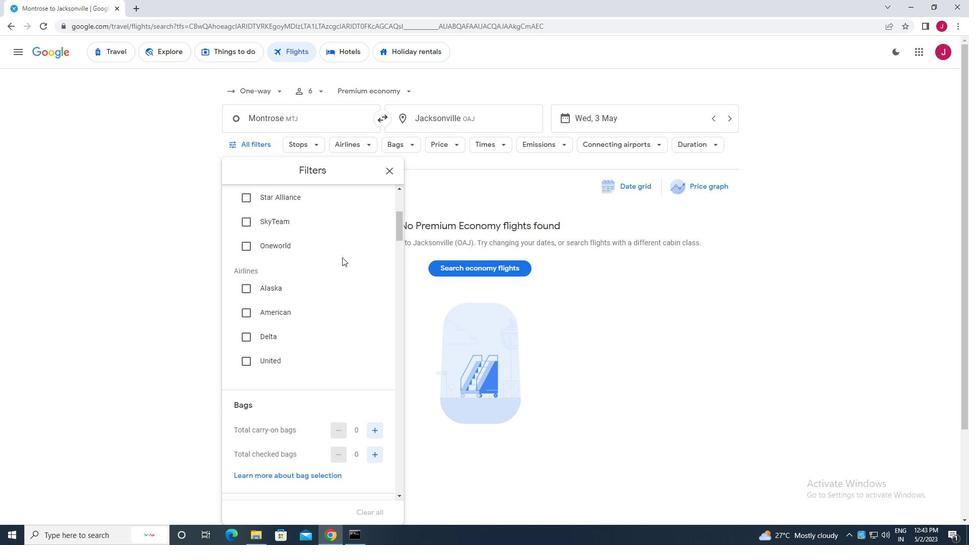 
Action: Mouse scrolled (342, 257) with delta (0, 0)
Screenshot: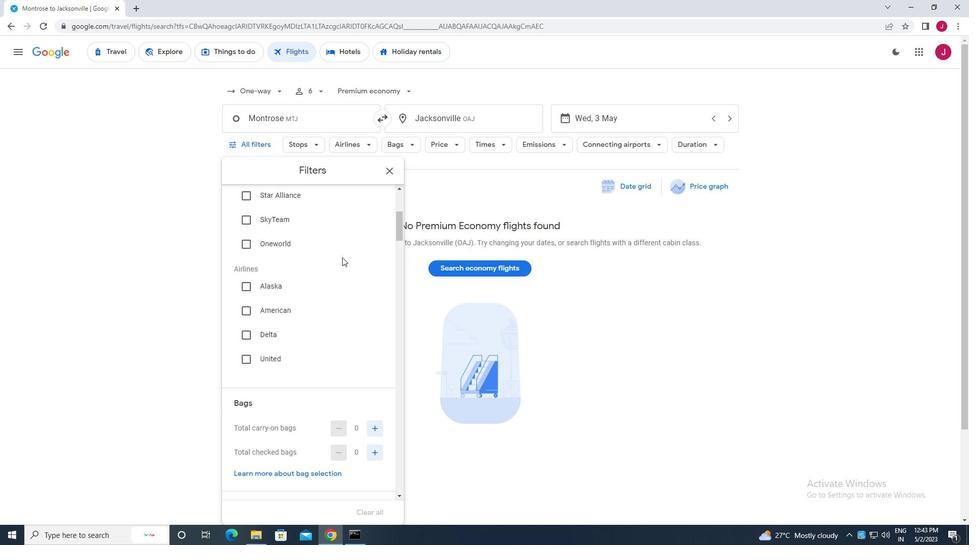 
Action: Mouse moved to (374, 230)
Screenshot: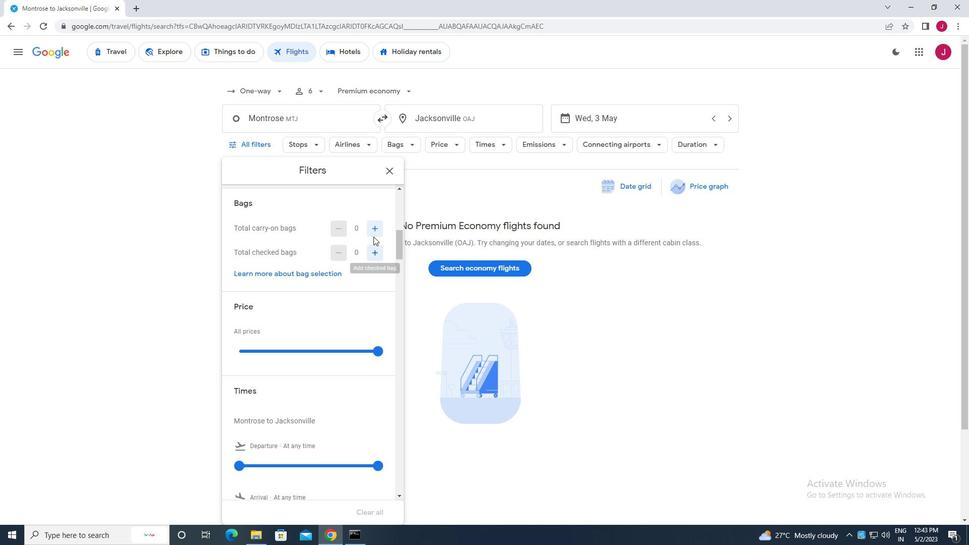 
Action: Mouse pressed left at (374, 230)
Screenshot: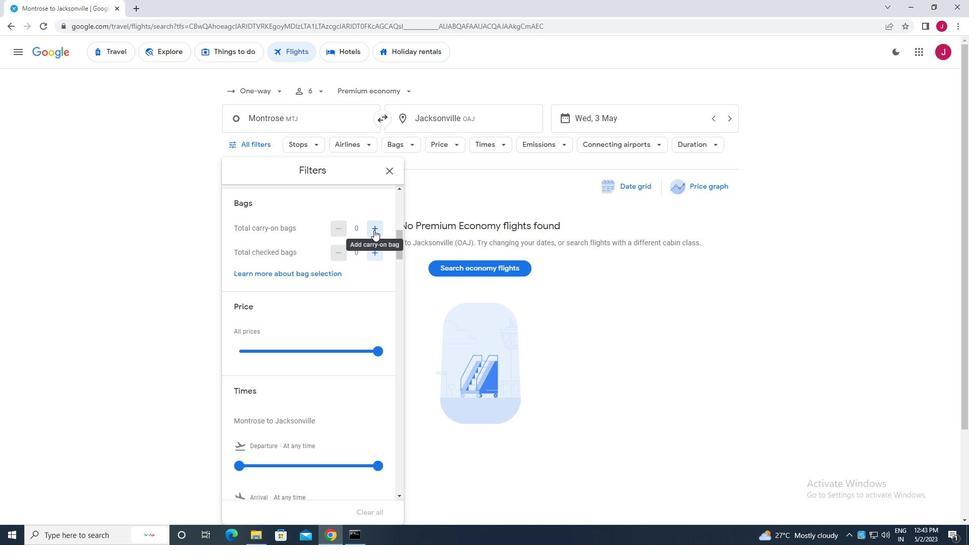 
Action: Mouse moved to (380, 350)
Screenshot: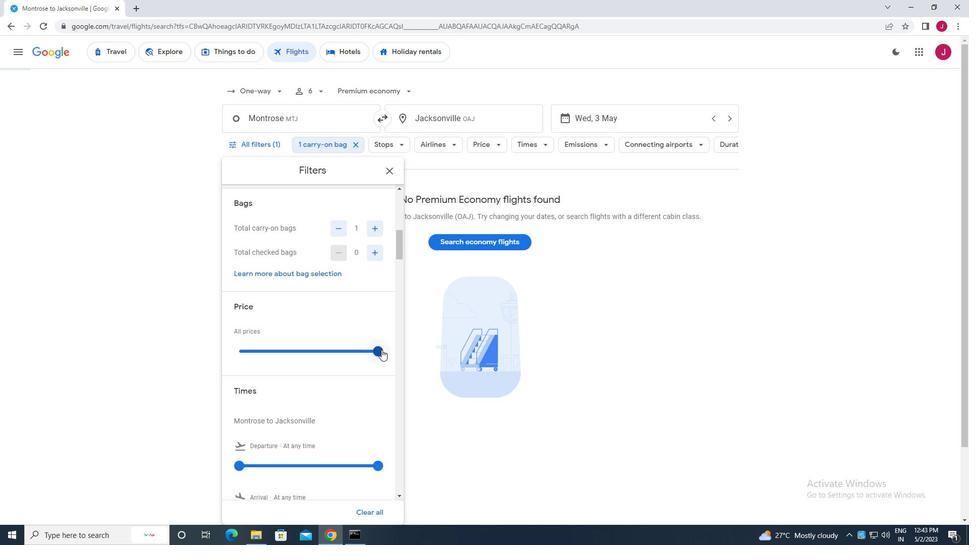 
Action: Mouse pressed left at (380, 350)
Screenshot: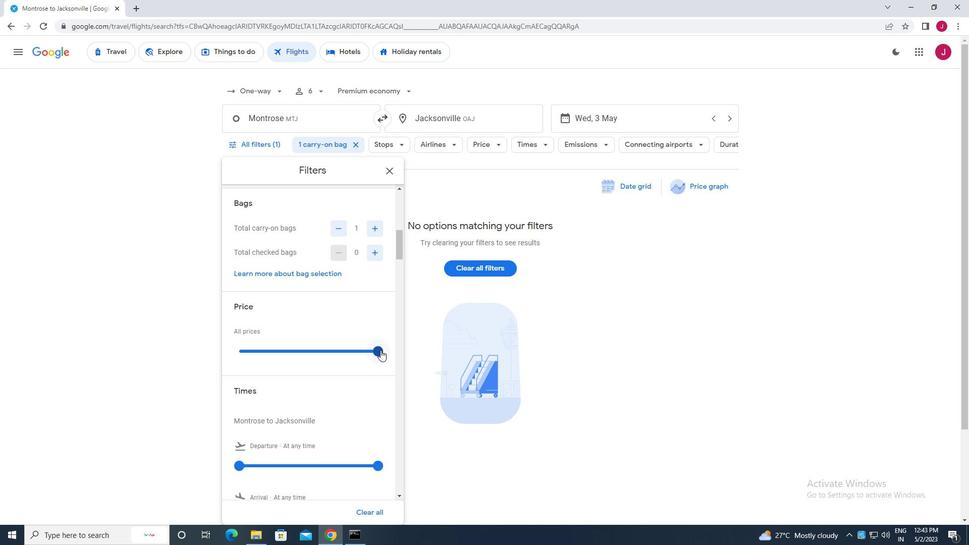 
Action: Mouse moved to (292, 320)
Screenshot: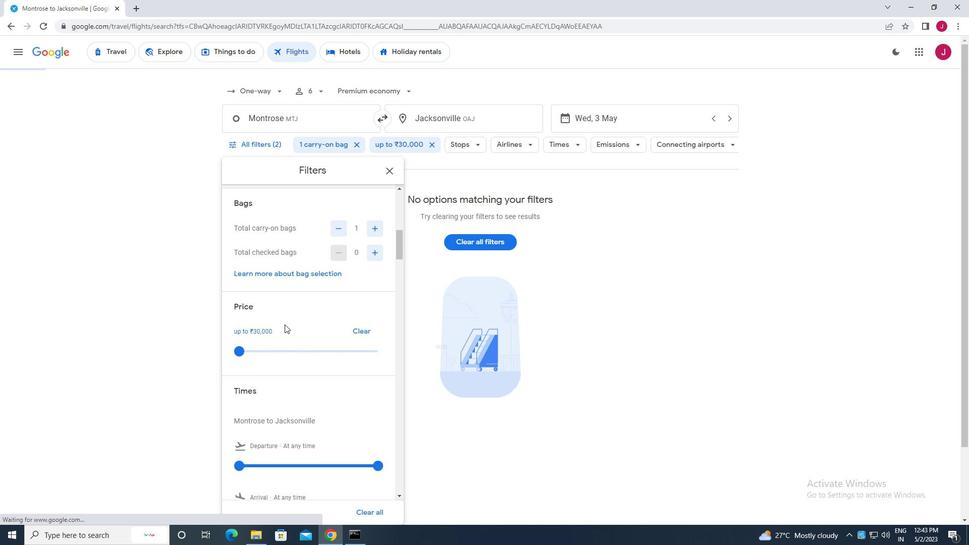 
Action: Mouse scrolled (292, 320) with delta (0, 0)
Screenshot: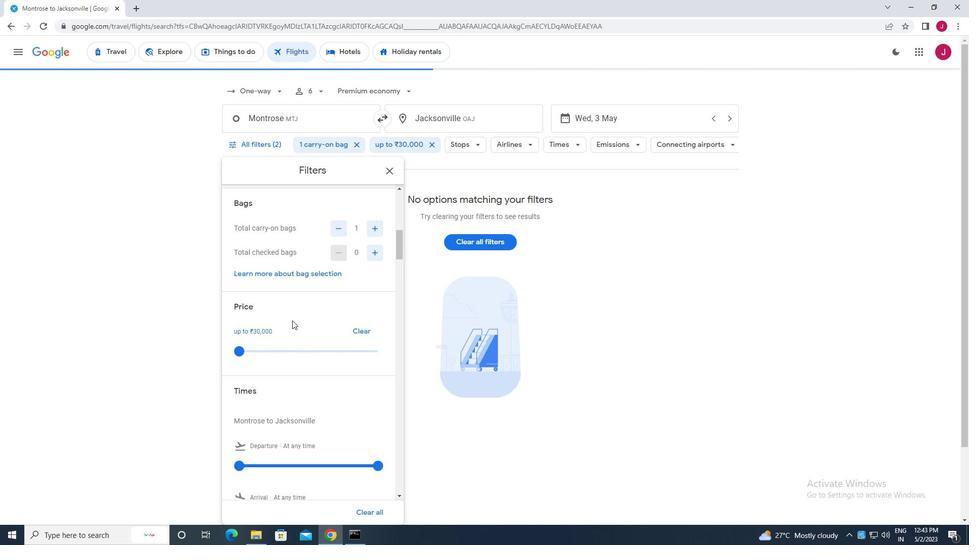 
Action: Mouse scrolled (292, 320) with delta (0, 0)
Screenshot: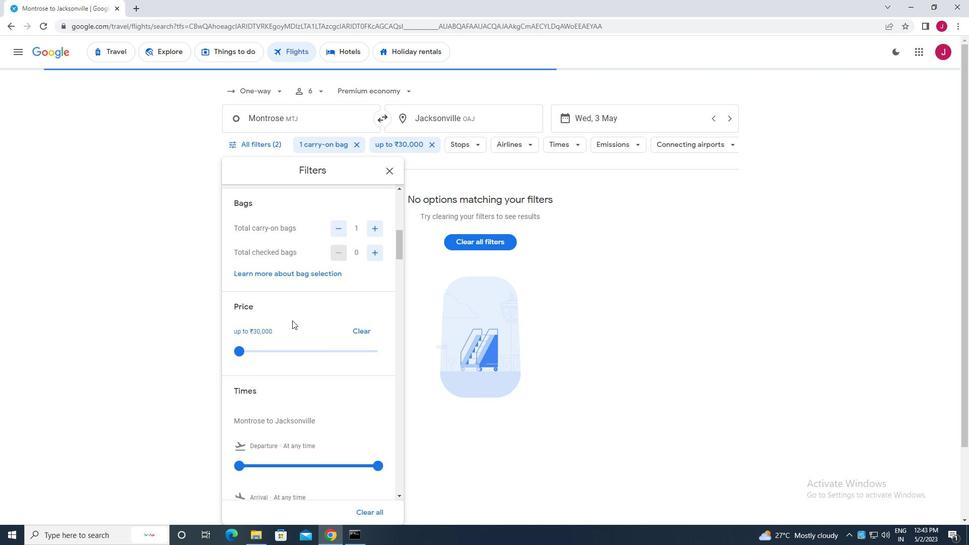 
Action: Mouse moved to (241, 247)
Screenshot: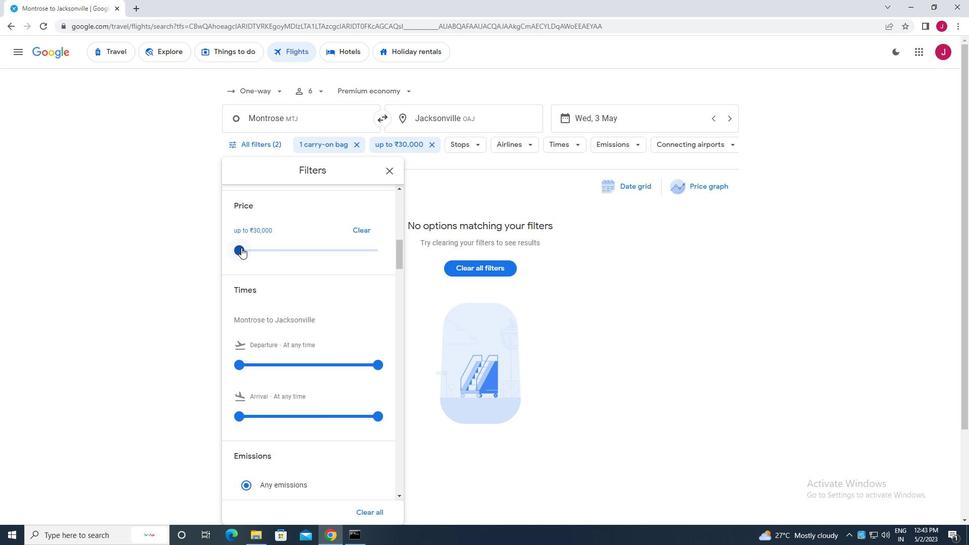 
Action: Mouse pressed left at (241, 247)
Screenshot: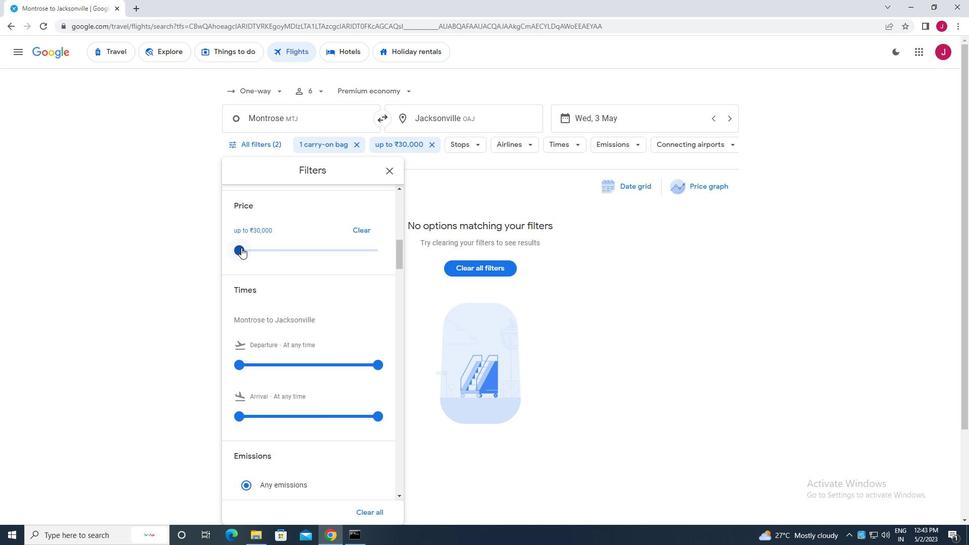 
Action: Mouse moved to (263, 262)
Screenshot: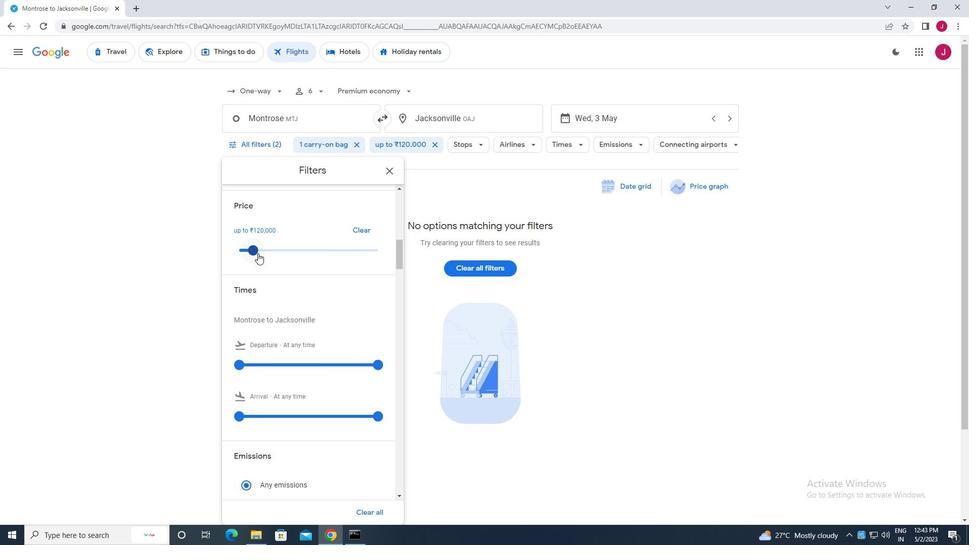 
Action: Mouse scrolled (263, 261) with delta (0, 0)
Screenshot: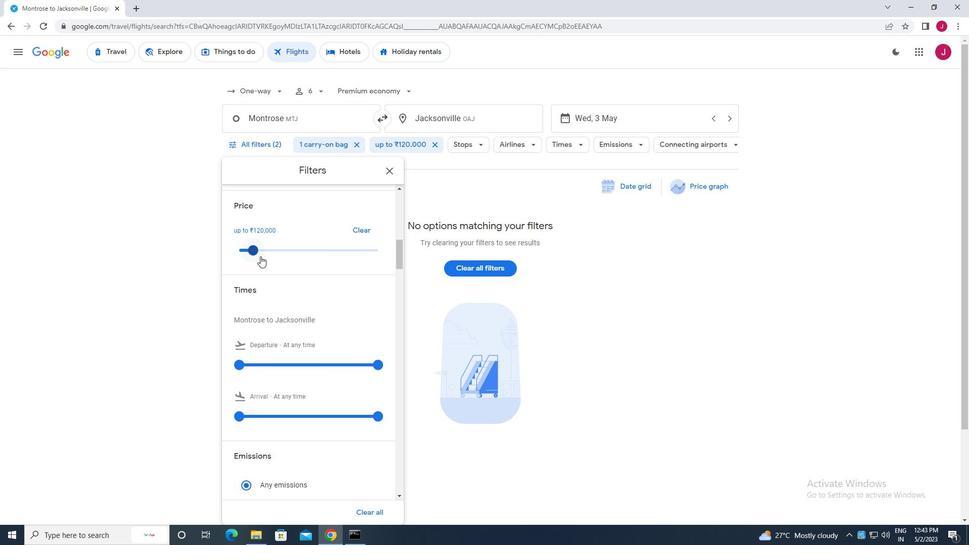 
Action: Mouse moved to (263, 263)
Screenshot: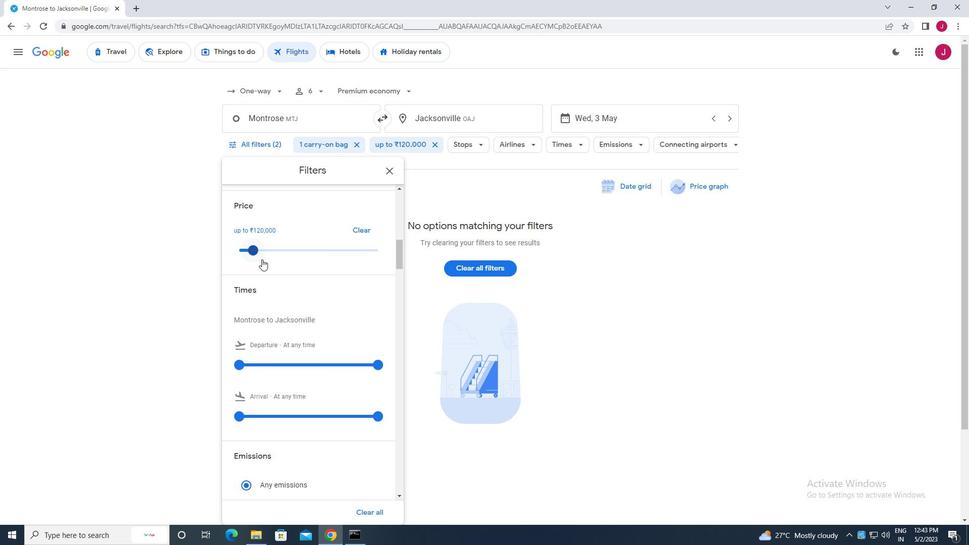 
Action: Mouse scrolled (263, 263) with delta (0, 0)
Screenshot: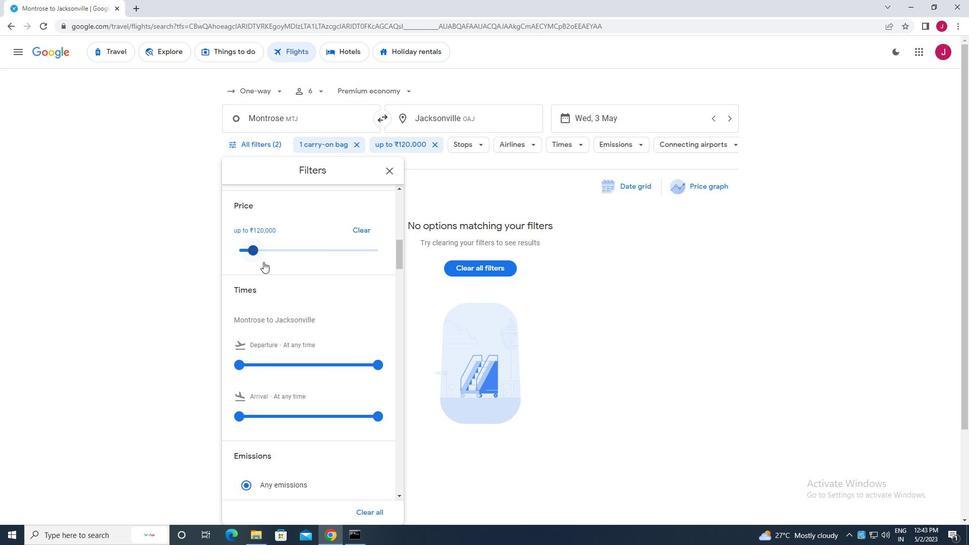 
Action: Mouse moved to (242, 264)
Screenshot: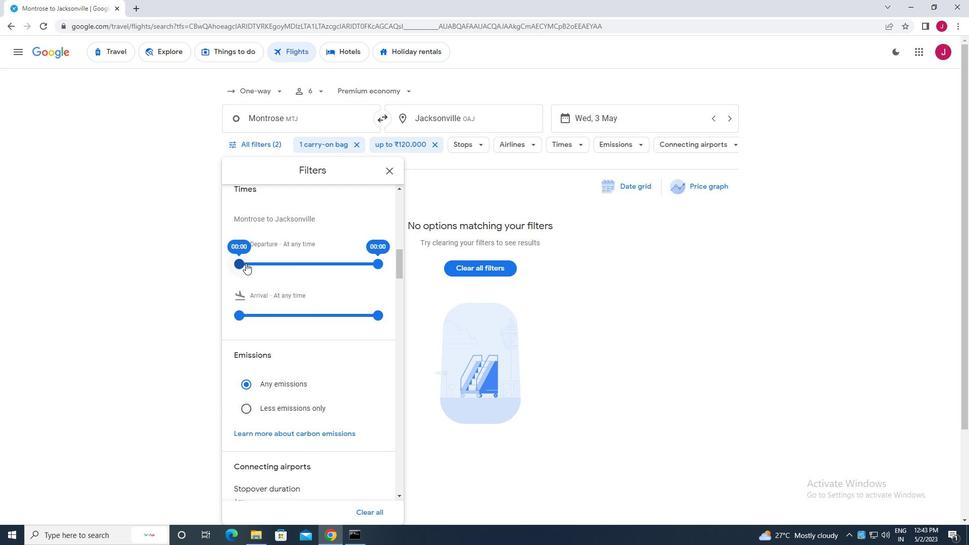 
Action: Mouse pressed left at (242, 264)
Screenshot: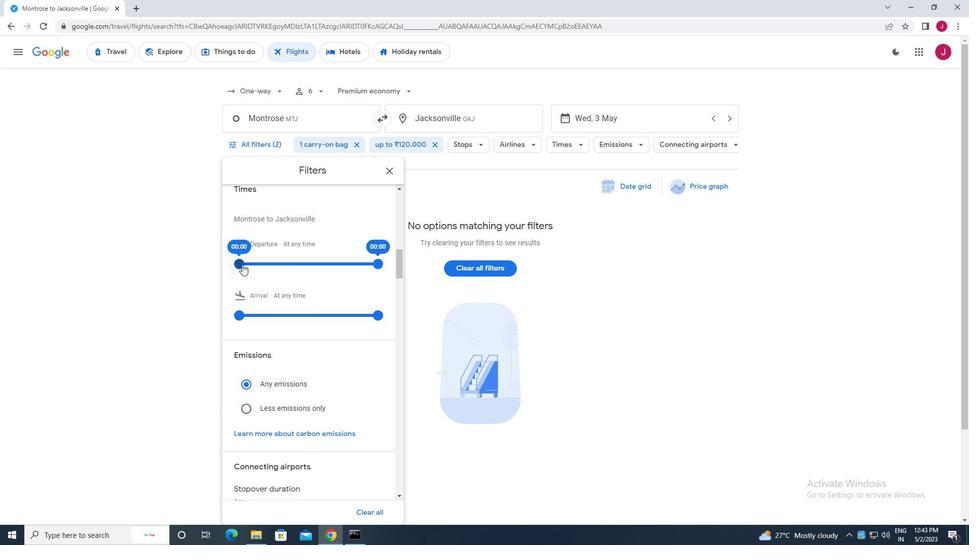 
Action: Mouse moved to (378, 264)
Screenshot: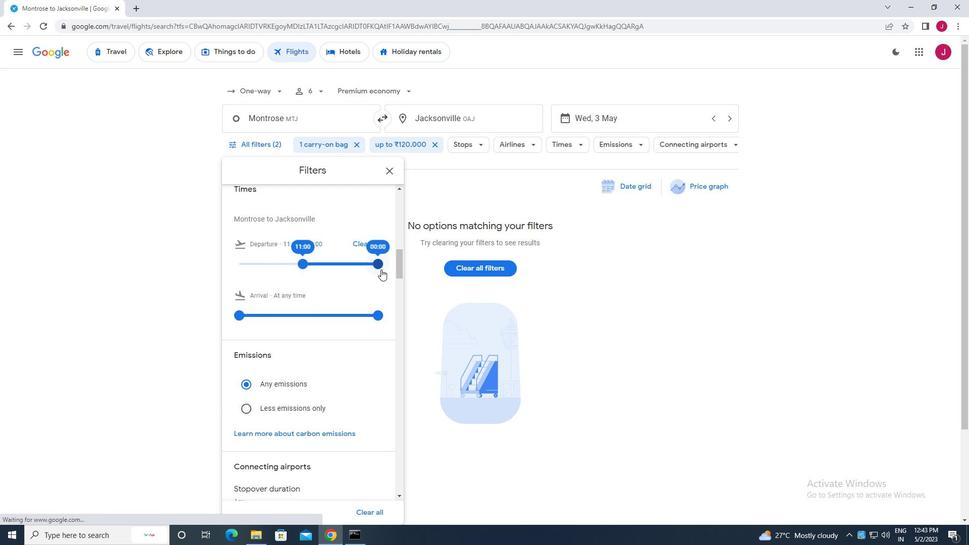 
Action: Mouse pressed left at (378, 264)
Screenshot: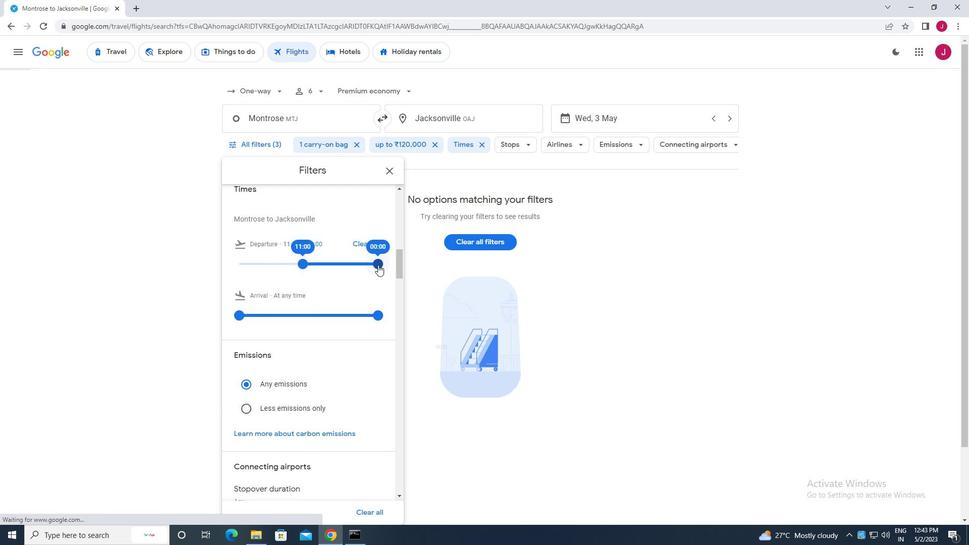 
Action: Mouse moved to (389, 170)
Screenshot: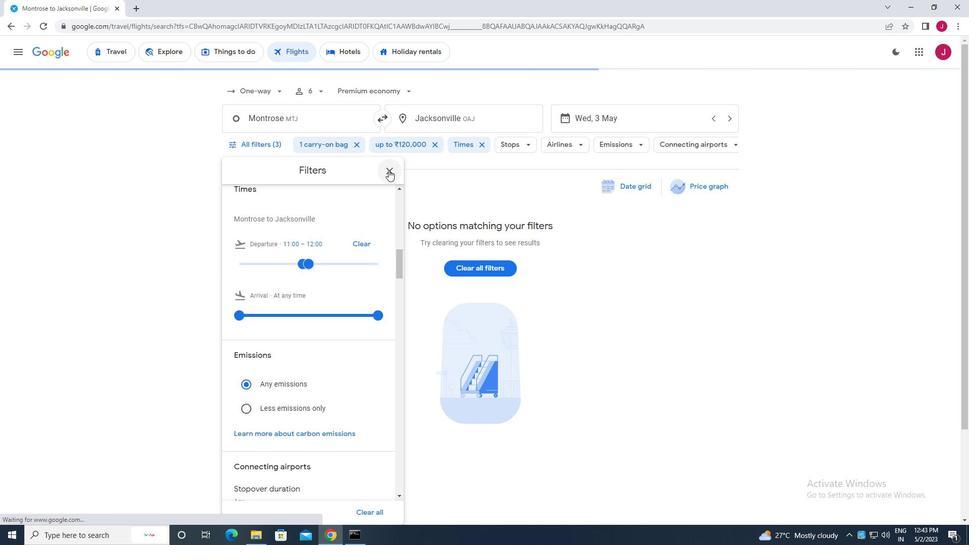 
Action: Mouse pressed left at (389, 170)
Screenshot: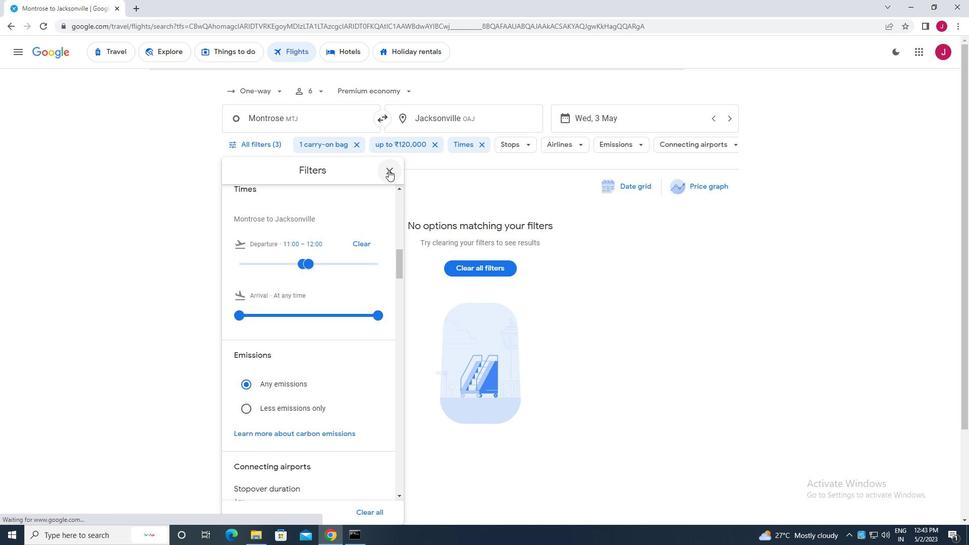
Action: Mouse moved to (389, 170)
Screenshot: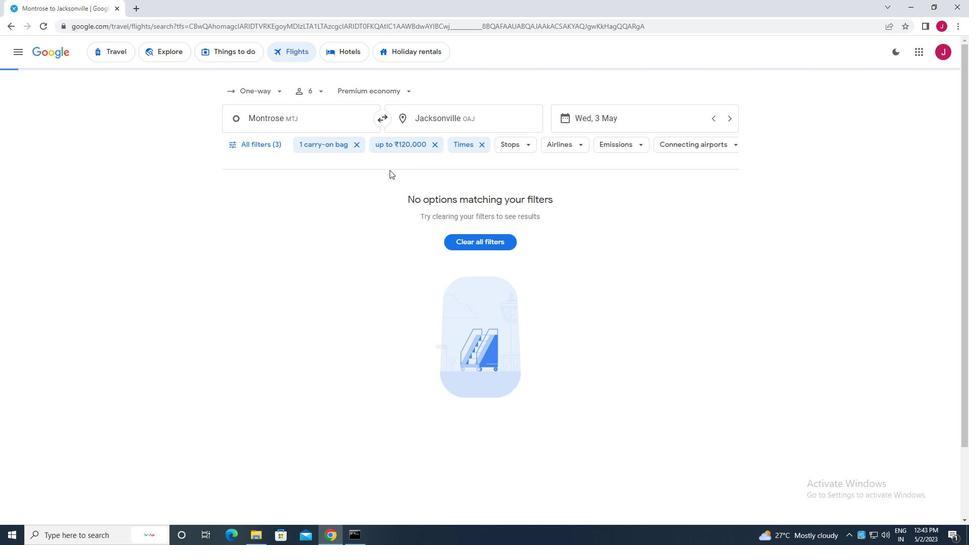 
